 Task: In the Company apple.com, Create email and send with subject: 'A Glimpse into the Future: Meet Our Disruptive Offering', and with mail content 'Hello,_x000D_
Unlock your full potential with our game-changing solution. Embrace the possibilities and embark on a journey of growth and success in your industry._x000D_
Regards', attach the document: Business_plan.docx and insert image: visitingcard.jpg. Below Regards, write Instagram and insert the URL: 'www.instagram.com'. Mark checkbox to create task to follow up : In 1 week.  Enter or choose an email address of recipient's from company's contact and send.. Logged in from softage.4@softage.net
Action: Mouse moved to (72, 69)
Screenshot: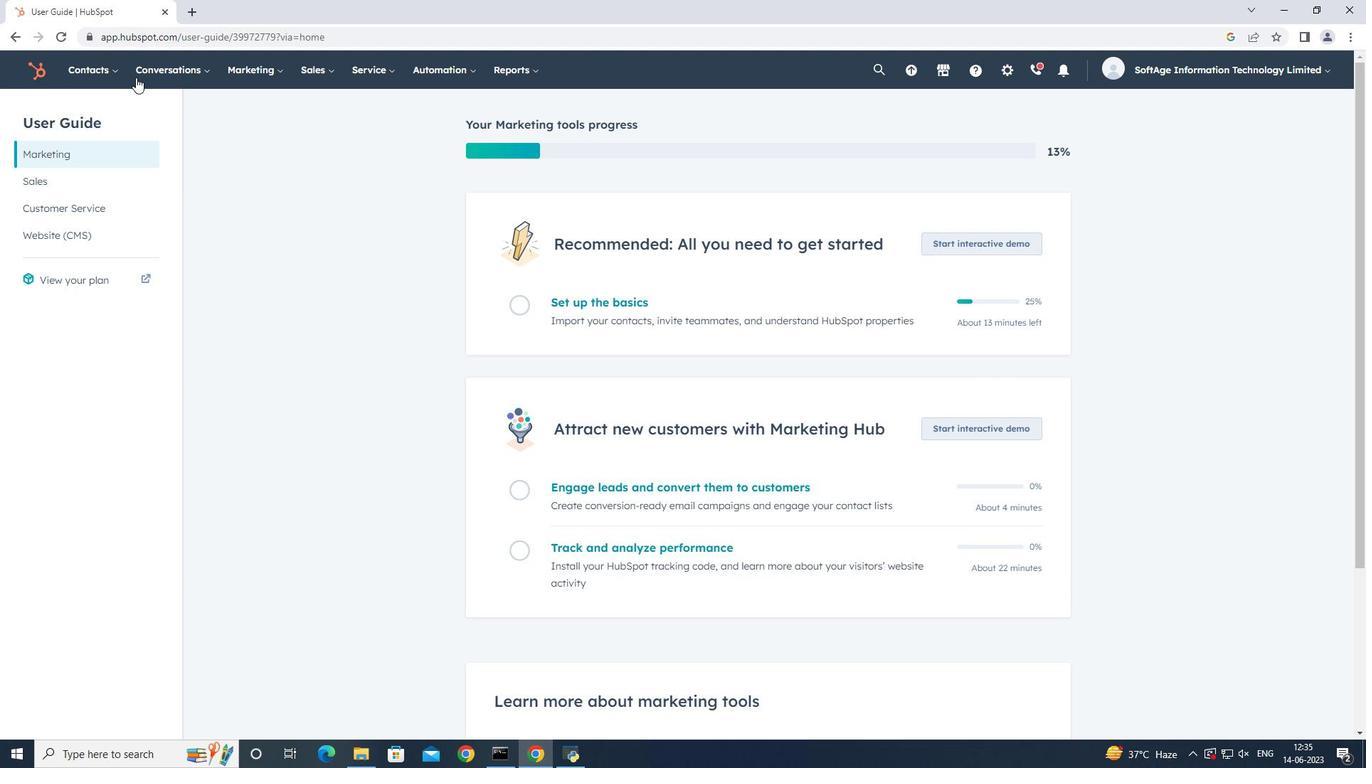 
Action: Mouse pressed left at (72, 69)
Screenshot: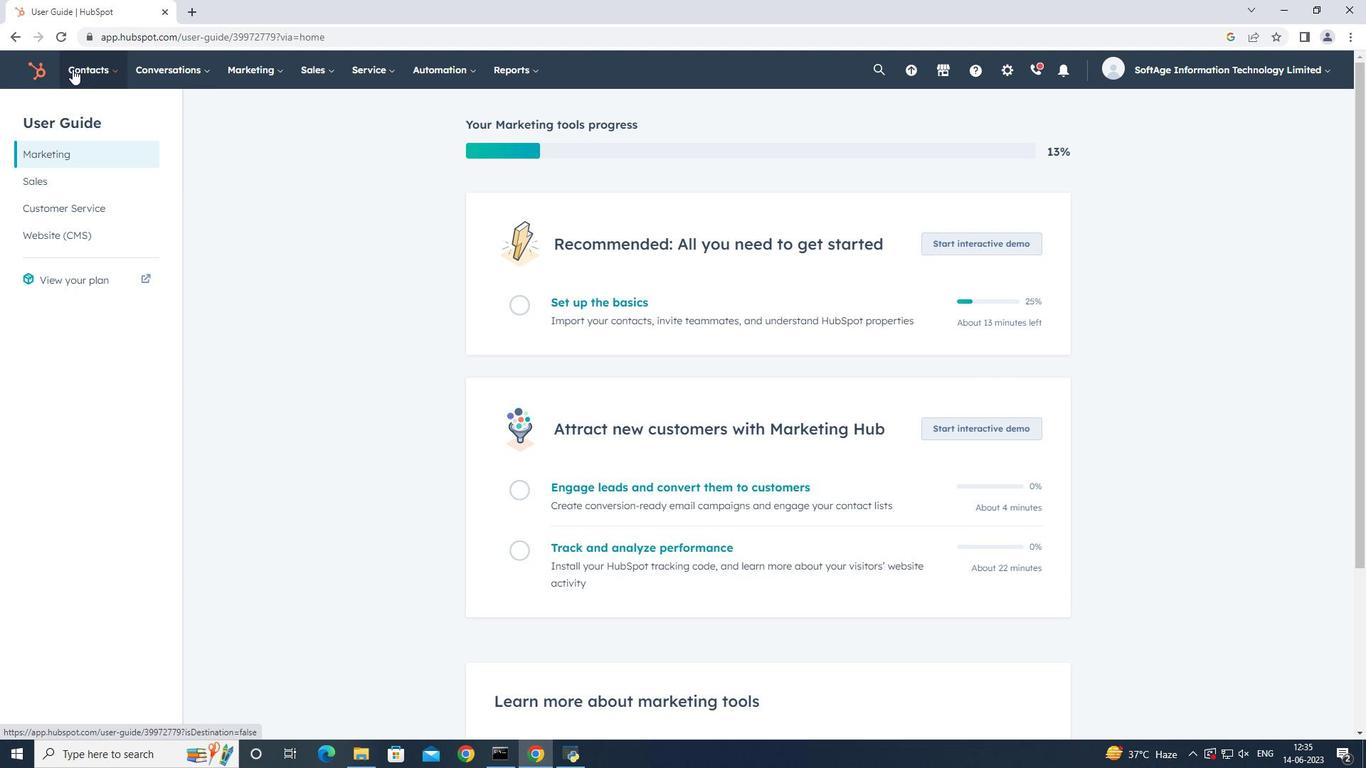 
Action: Mouse moved to (95, 133)
Screenshot: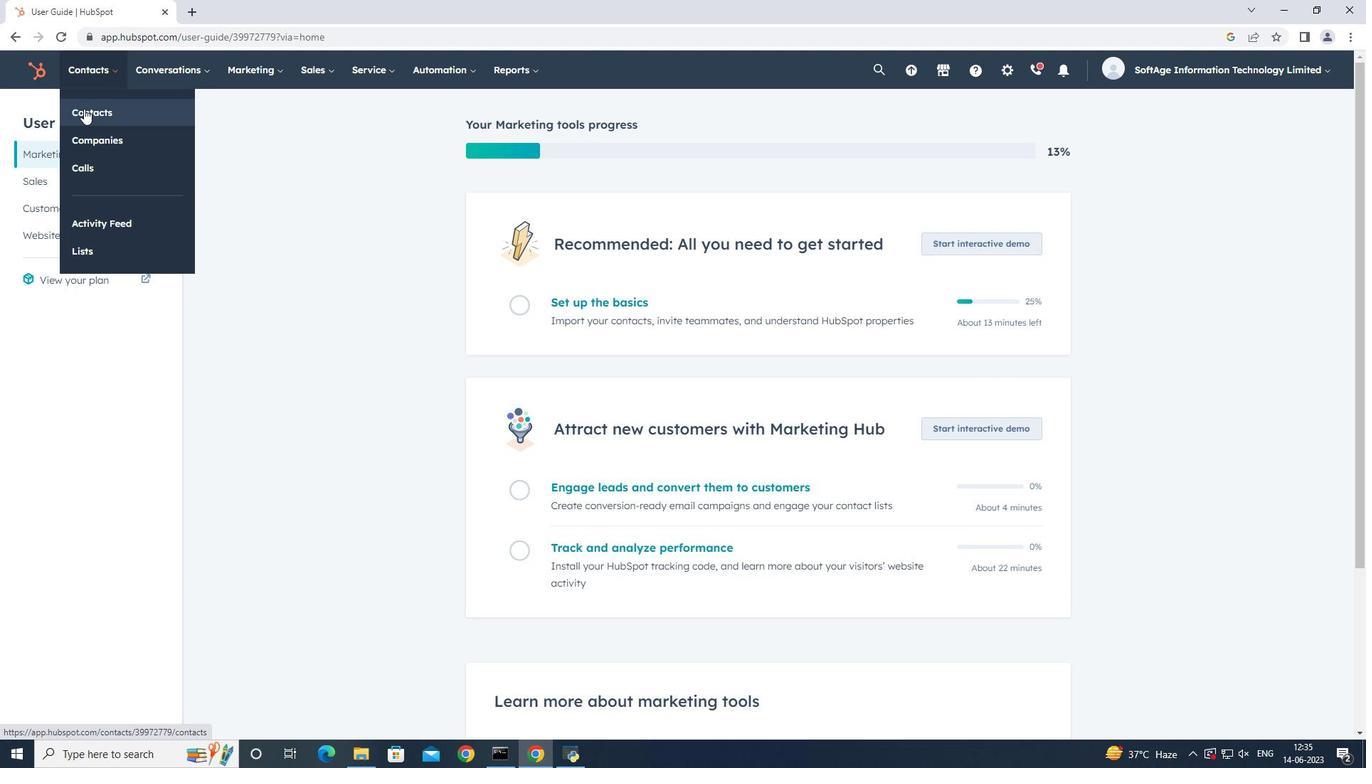 
Action: Mouse pressed left at (95, 133)
Screenshot: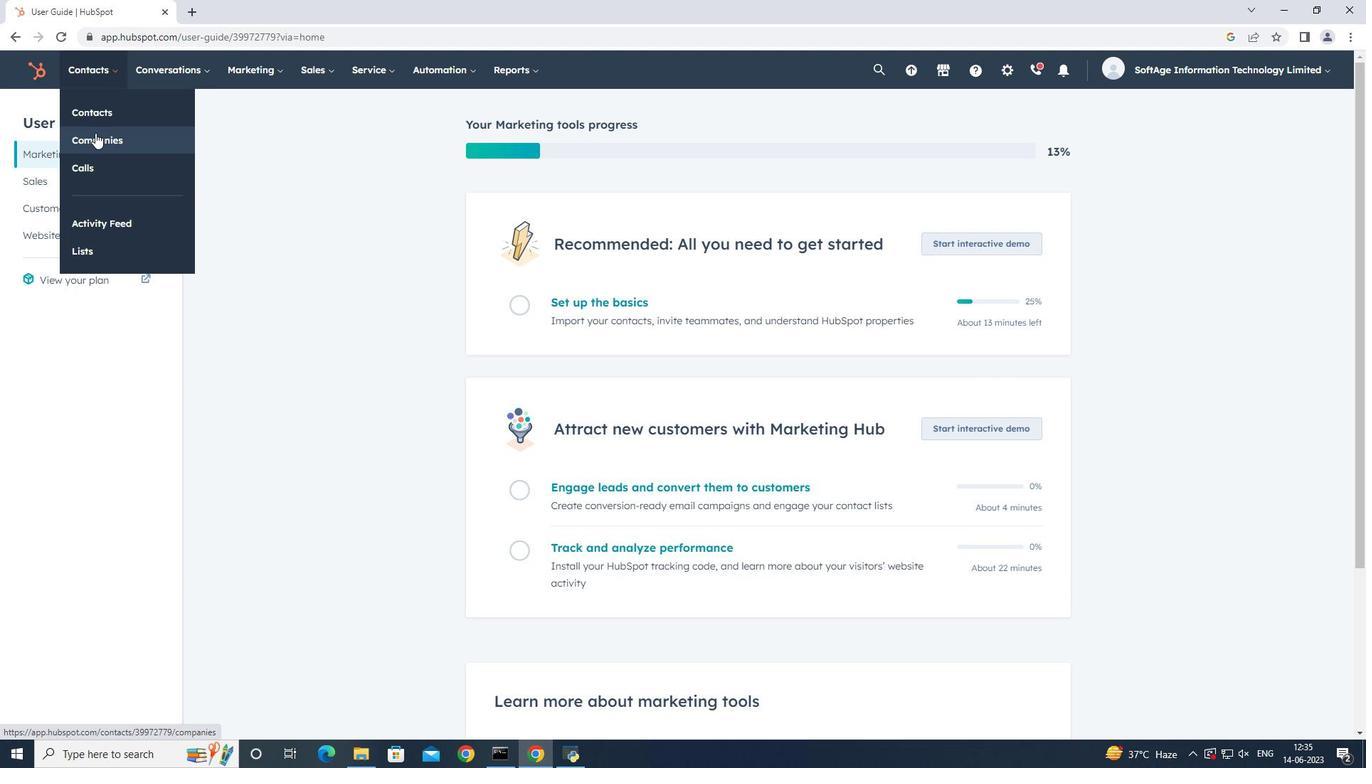 
Action: Mouse moved to (154, 230)
Screenshot: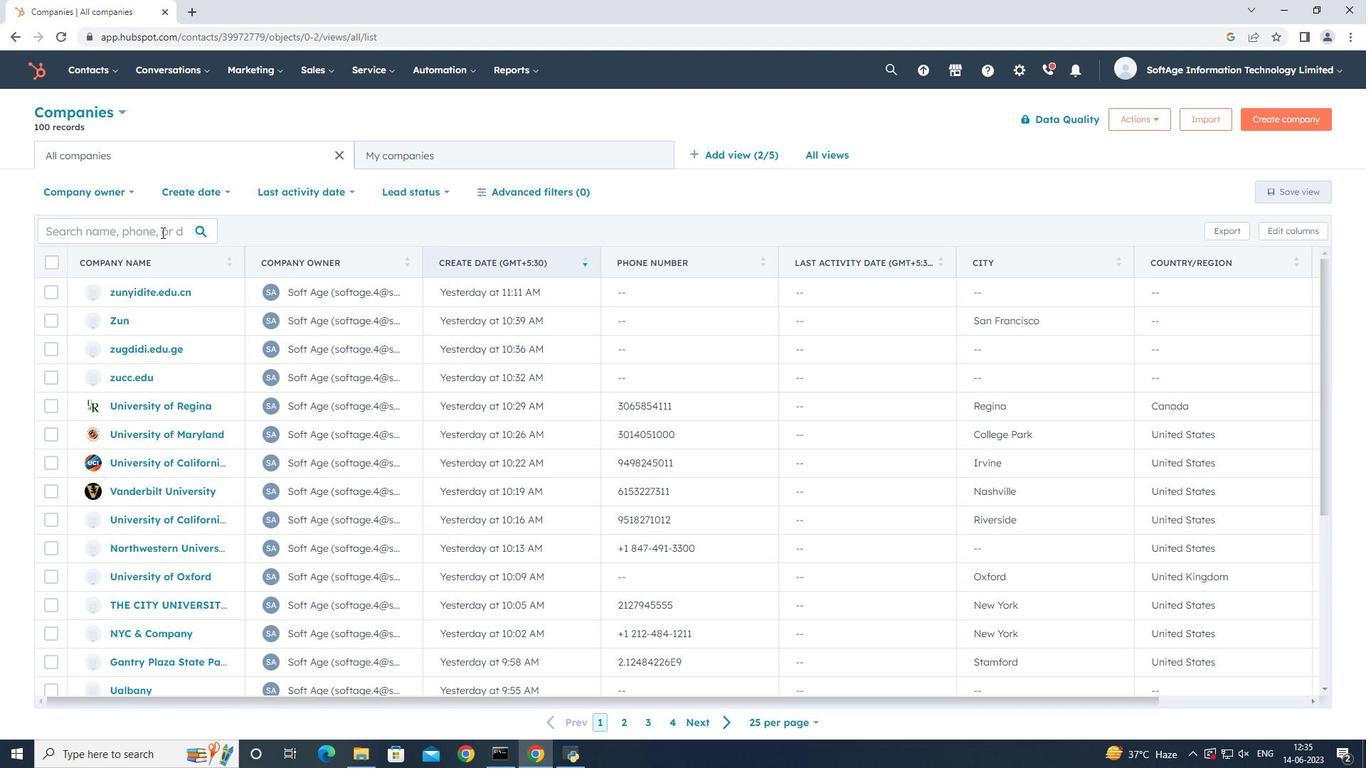 
Action: Mouse pressed left at (154, 230)
Screenshot: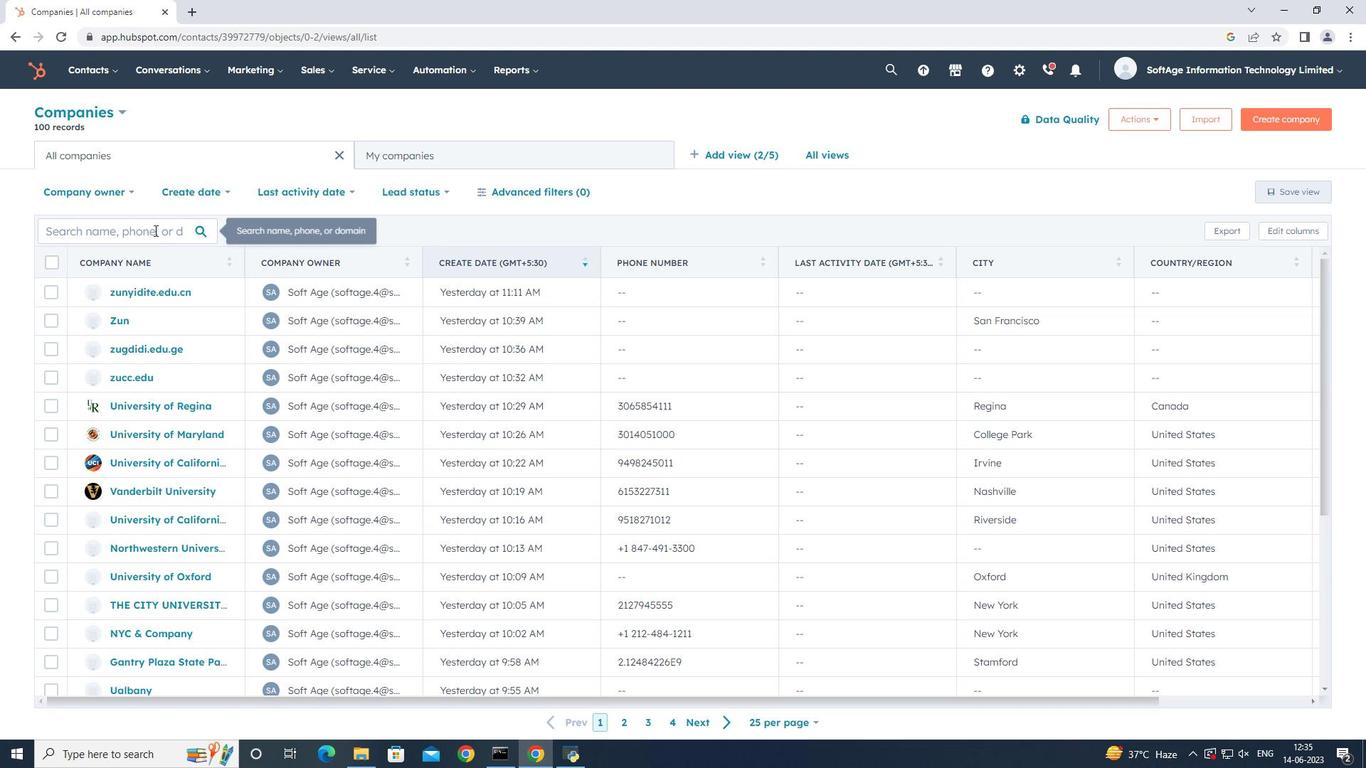 
Action: Key pressed apple
Screenshot: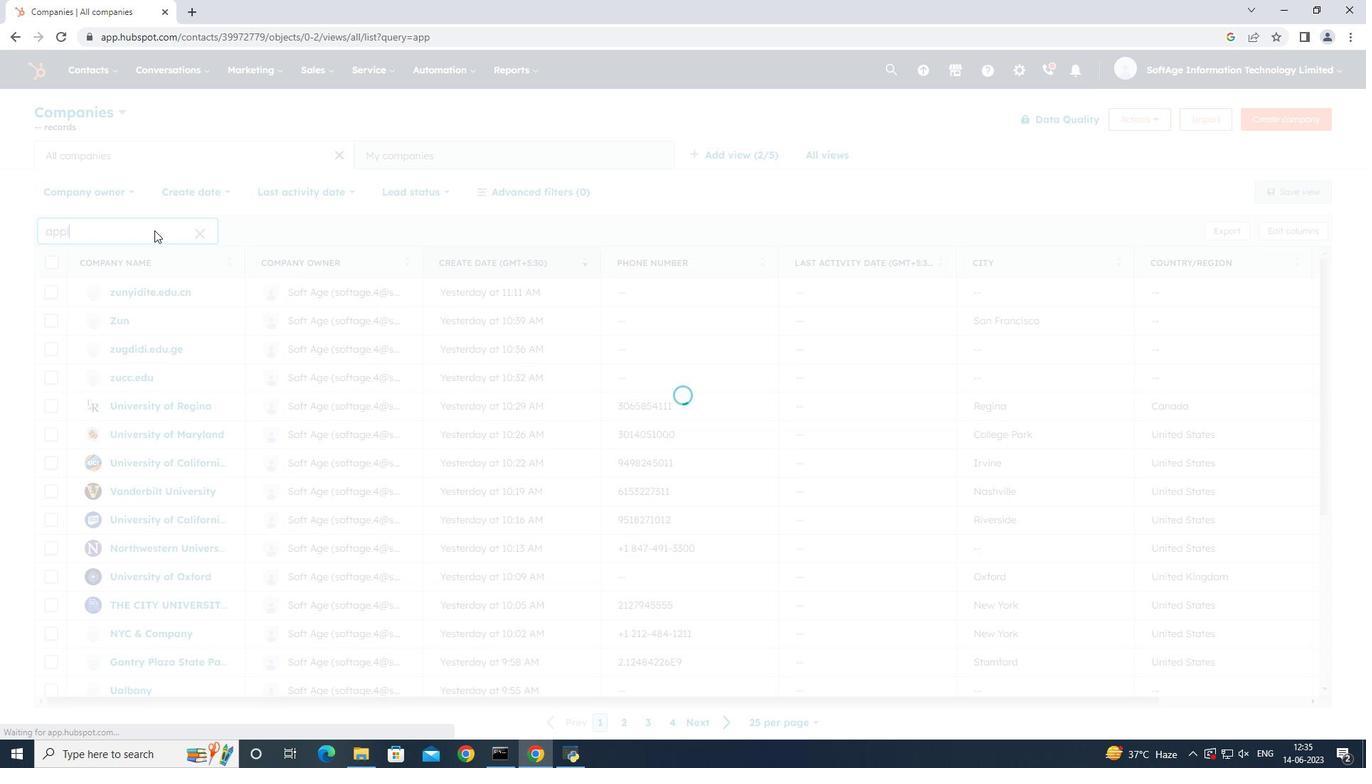 
Action: Mouse moved to (128, 222)
Screenshot: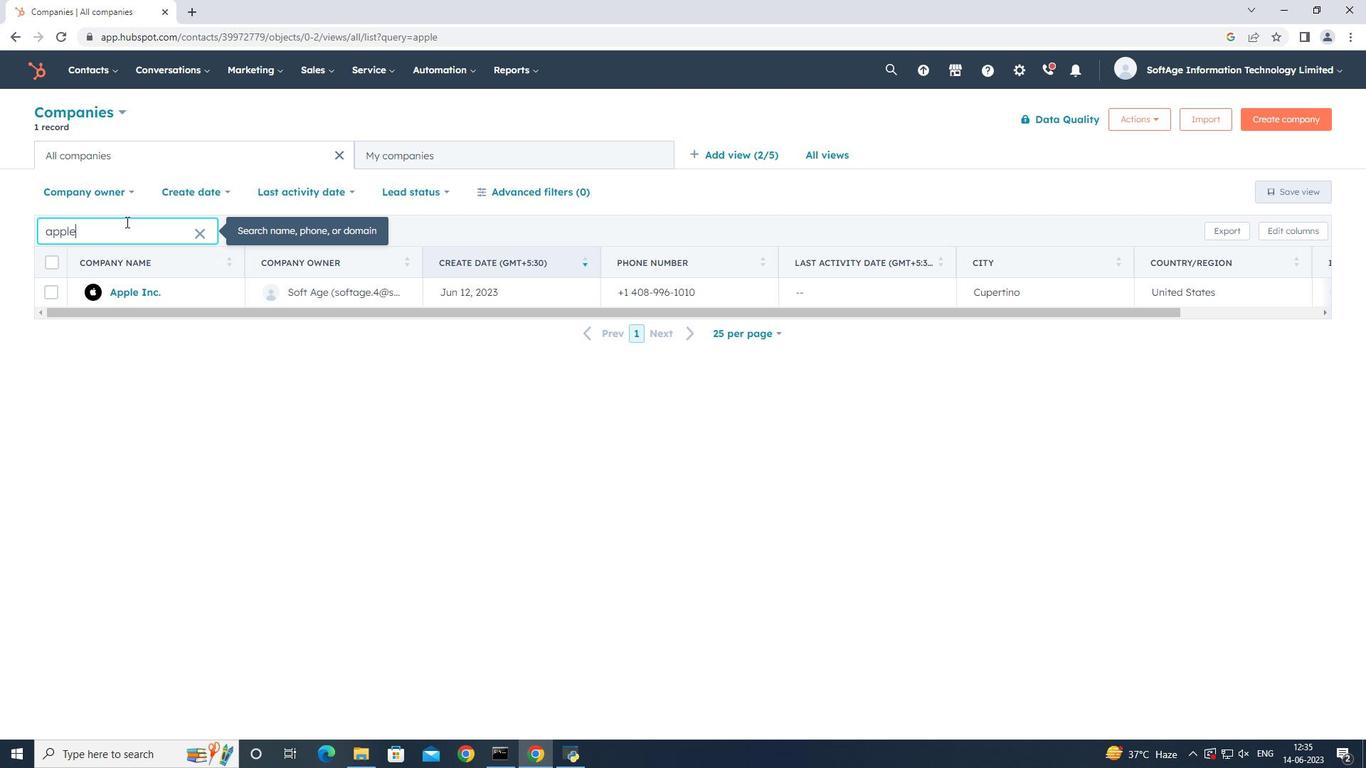 
Action: Key pressed .com
Screenshot: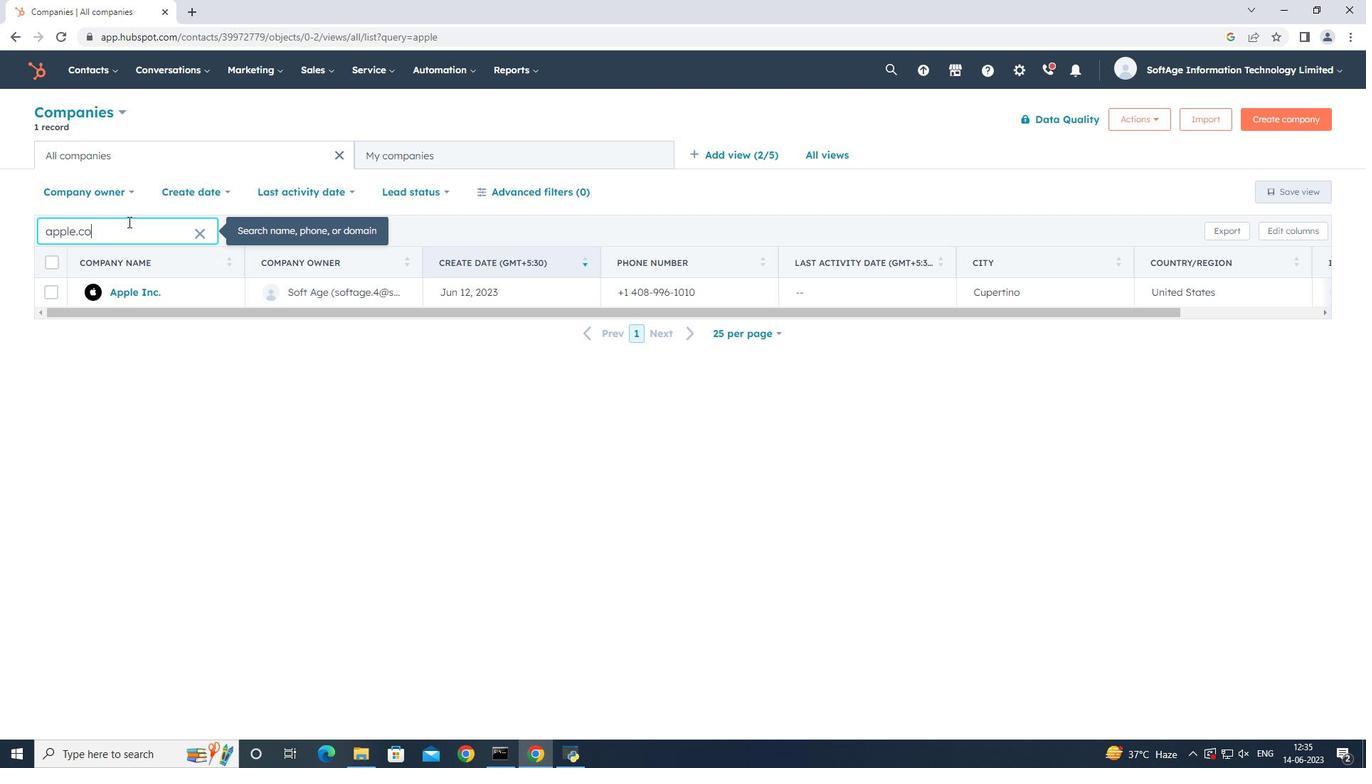 
Action: Mouse moved to (131, 290)
Screenshot: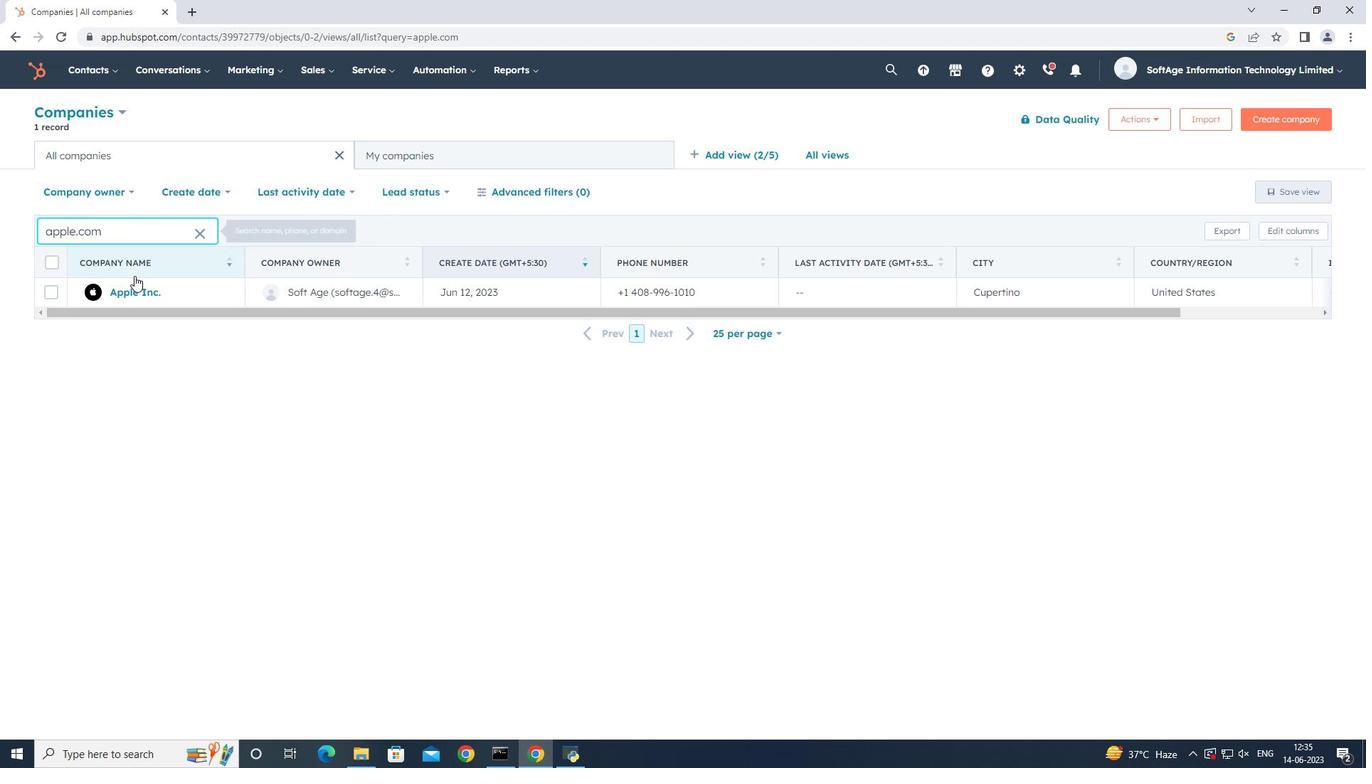 
Action: Mouse pressed left at (131, 290)
Screenshot: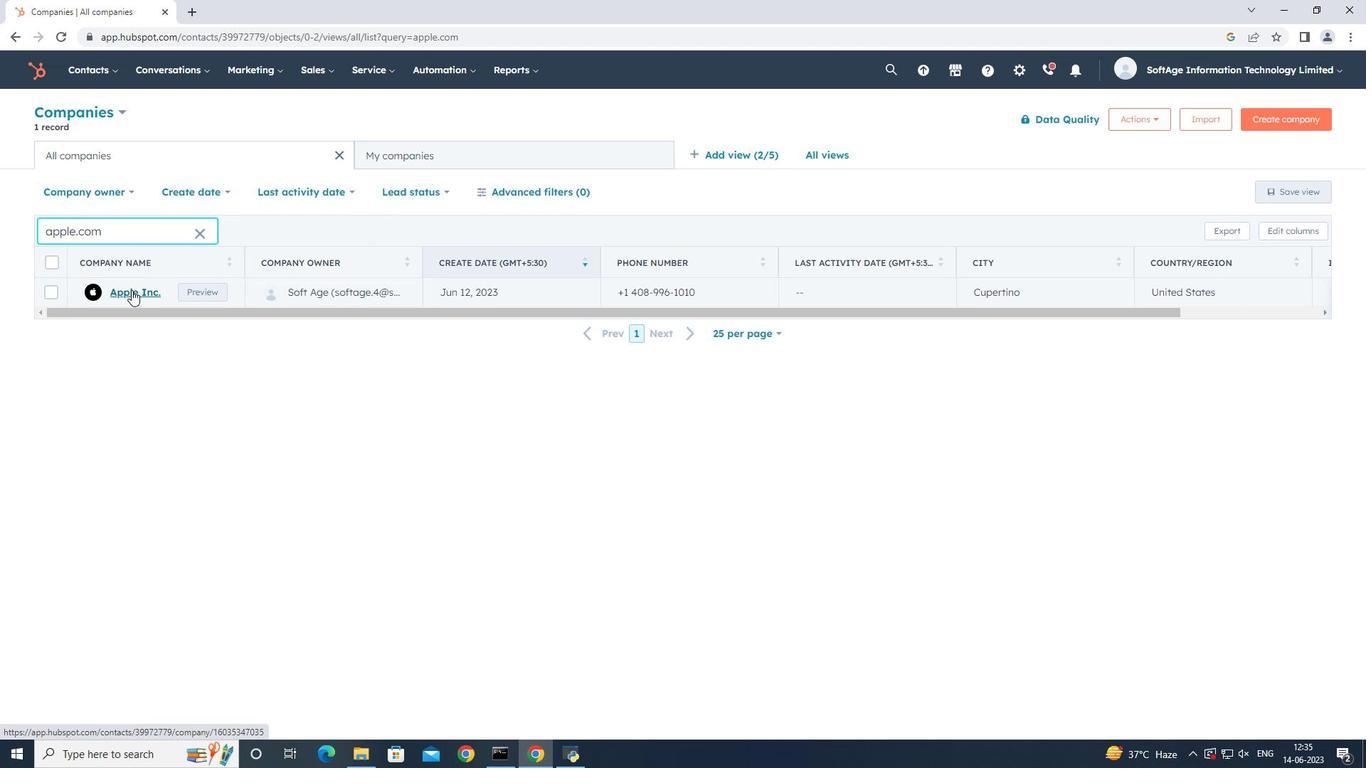 
Action: Mouse moved to (93, 227)
Screenshot: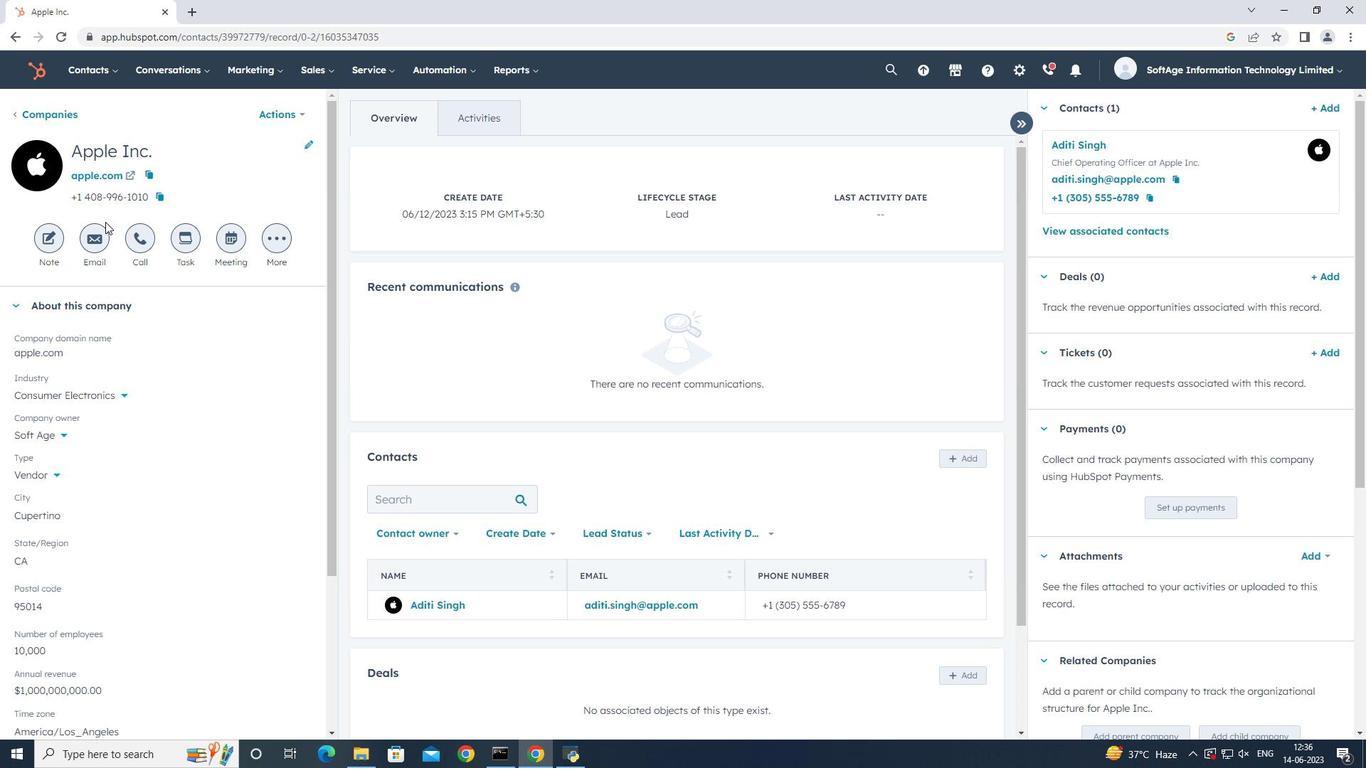 
Action: Mouse pressed left at (93, 227)
Screenshot: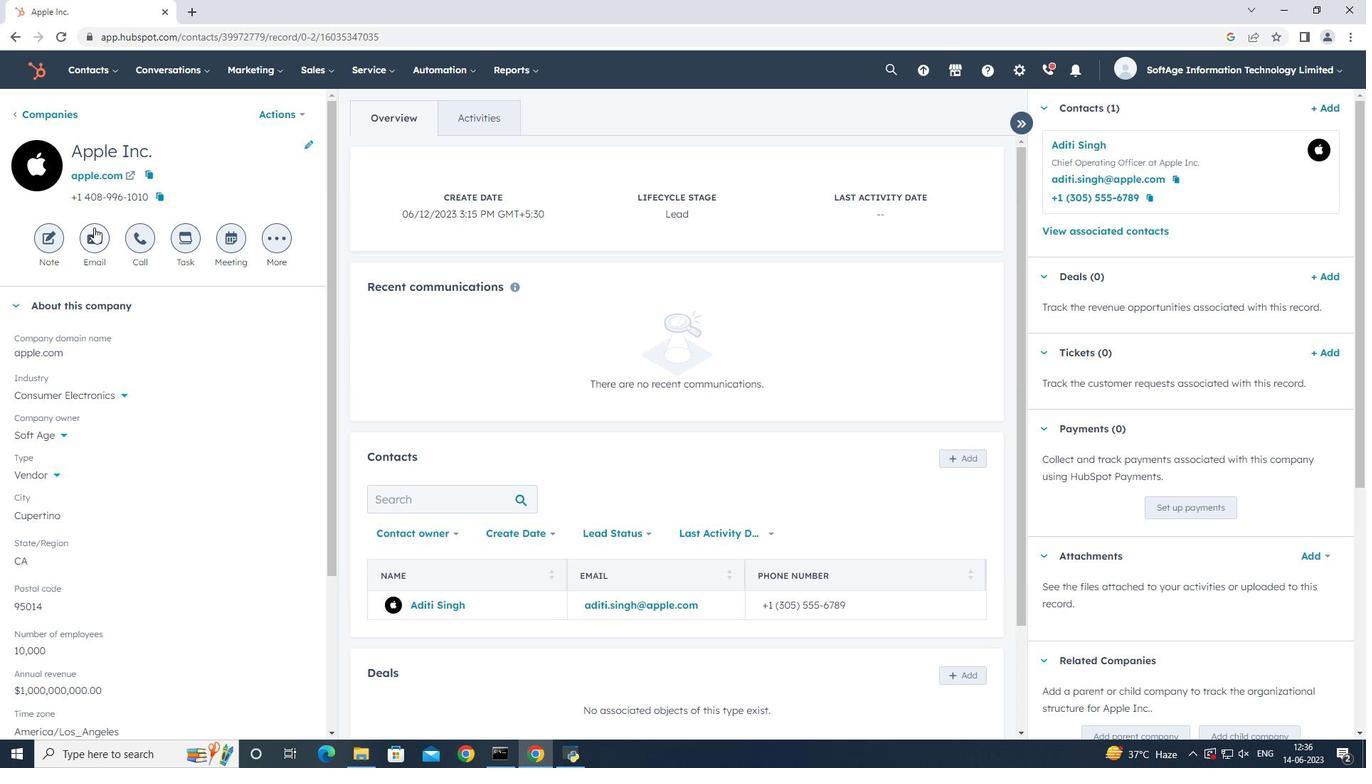 
Action: Mouse moved to (691, 462)
Screenshot: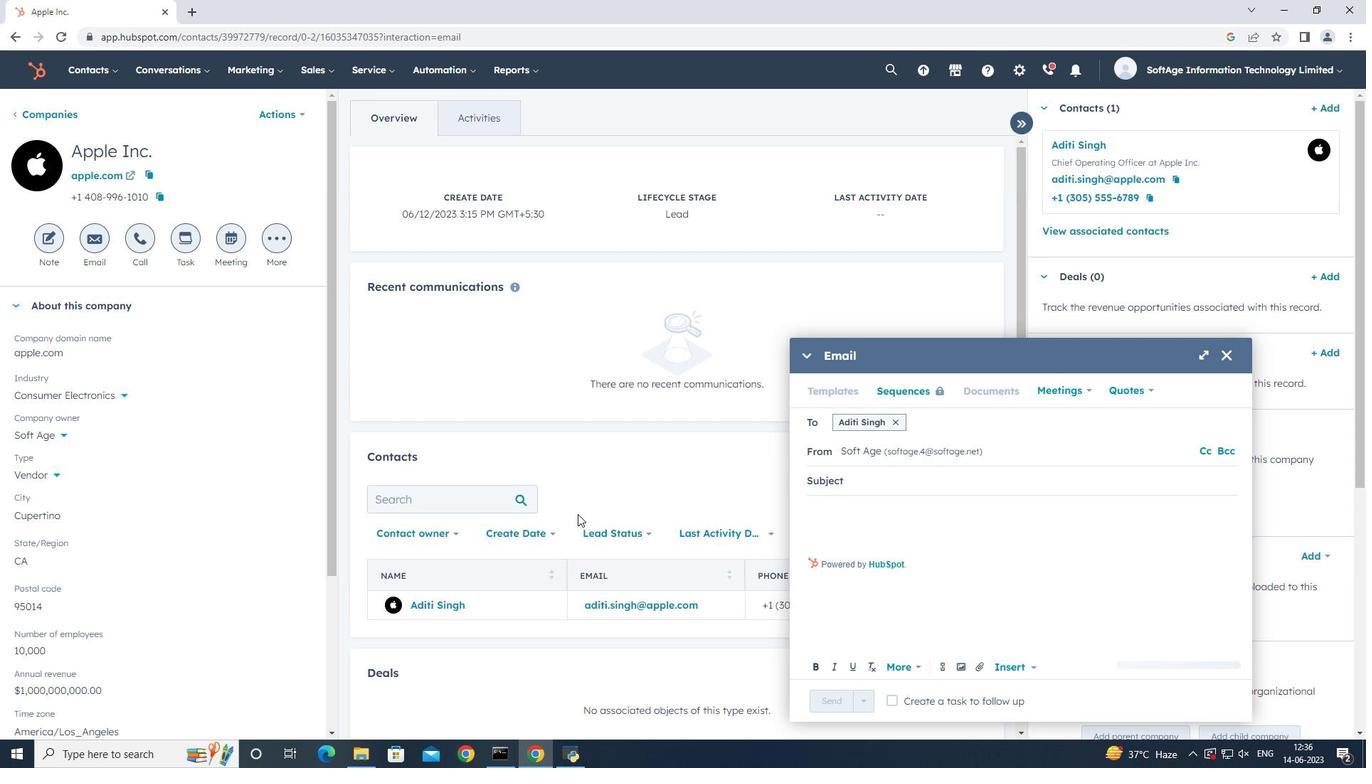 
Action: Key pressed <Key.shift><Key.shift><Key.shift><Key.shift><Key.shift>A<Key.space><Key.shift>Glimpse<Key.space>into<Key.space>the<Key.space><Key.shift>Future<Key.shift_r>:<Key.space><Key.shift_r>Meet<Key.space><Key.shift_r>Our<Key.space><Key.shift>Disruptive<Key.space><Key.shift_r>Offw<Key.backspace>ering,<Key.tab><Key.shift>Hello,<Key.enter><Key.shift>Un<Key.backspace><Key.backspace><Key.enter><Key.shift>Unlock<Key.space>your<Key.space>full<Key.space>potential<Key.space>with<Key.space>our<Key.space>game-changing<Key.space>solution.<Key.space><Key.shift>Embrace<Key.space>the<Key.space>possibilities<Key.space>and<Key.space>embark<Key.space>on<Key.space>a<Key.space>journey<Key.space>of<Key.space><Key.space><Key.backspace>growth<Key.space>and<Key.space>success<Key.space>in<Key.space>your<Key.space>industry.<Key.enter><Key.enter><Key.shift>Regards,<Key.enter>
Screenshot: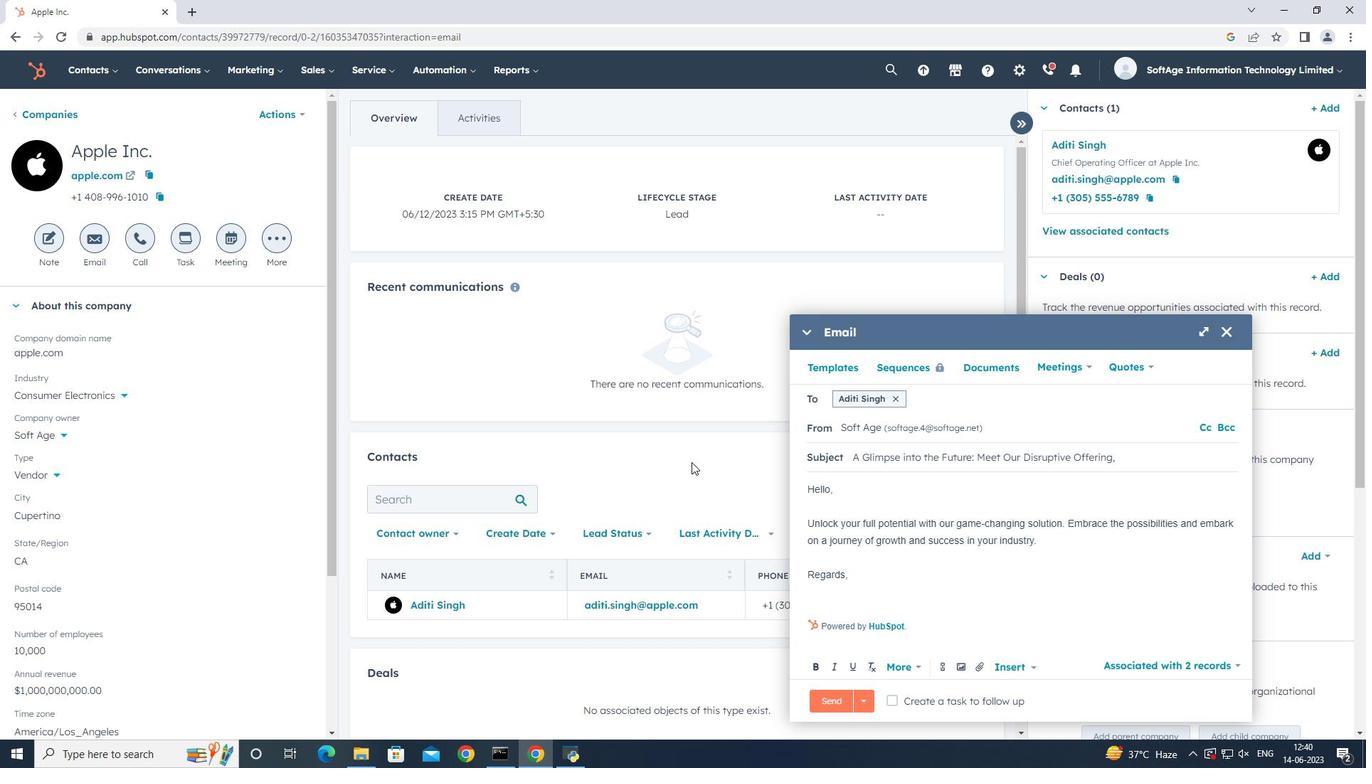 
Action: Mouse moved to (980, 668)
Screenshot: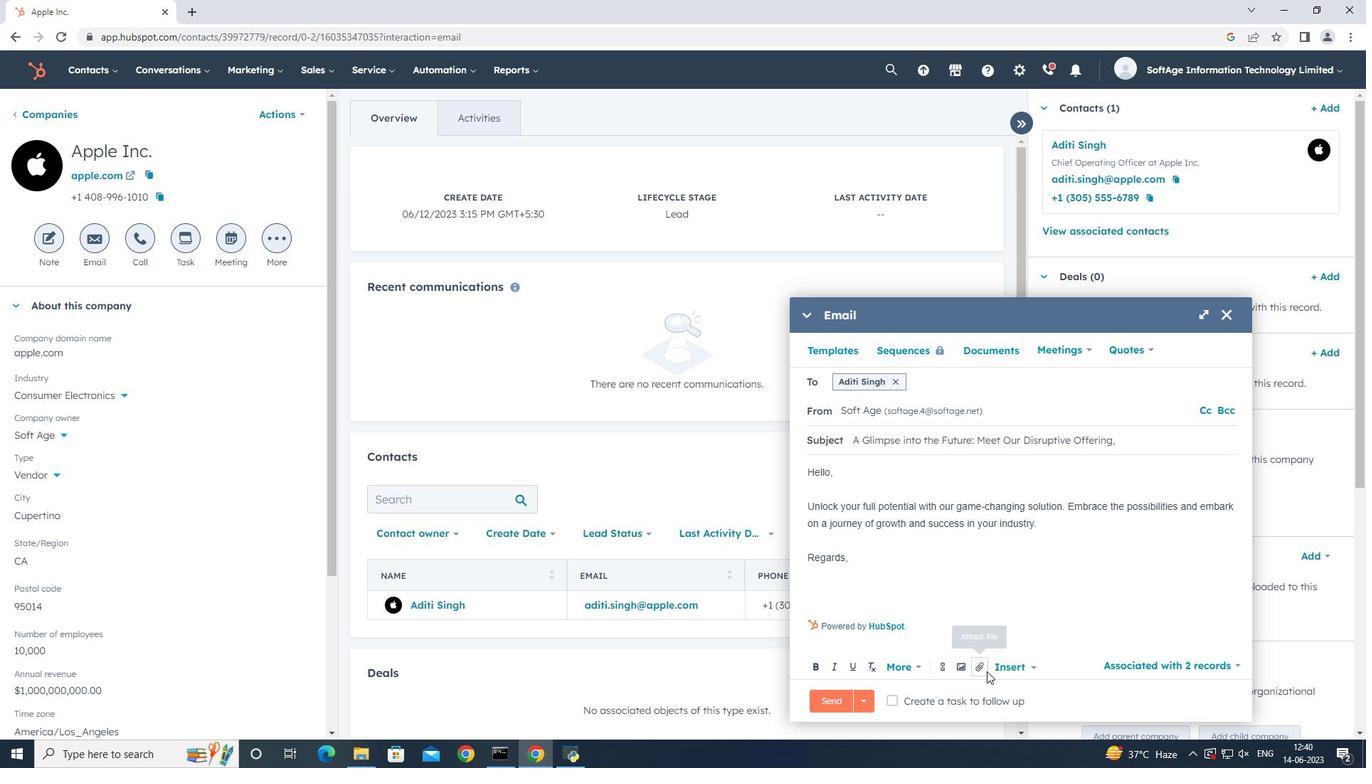 
Action: Mouse pressed left at (980, 668)
Screenshot: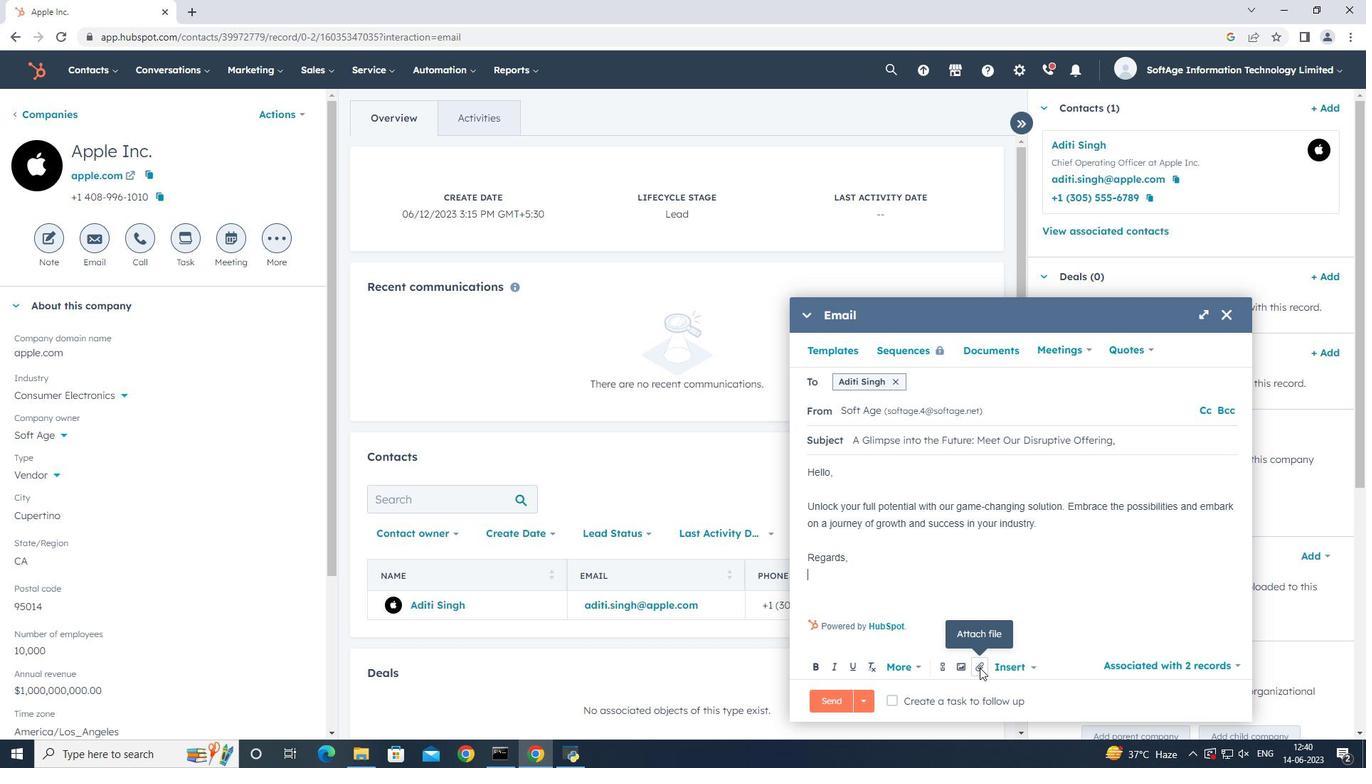 
Action: Mouse moved to (991, 634)
Screenshot: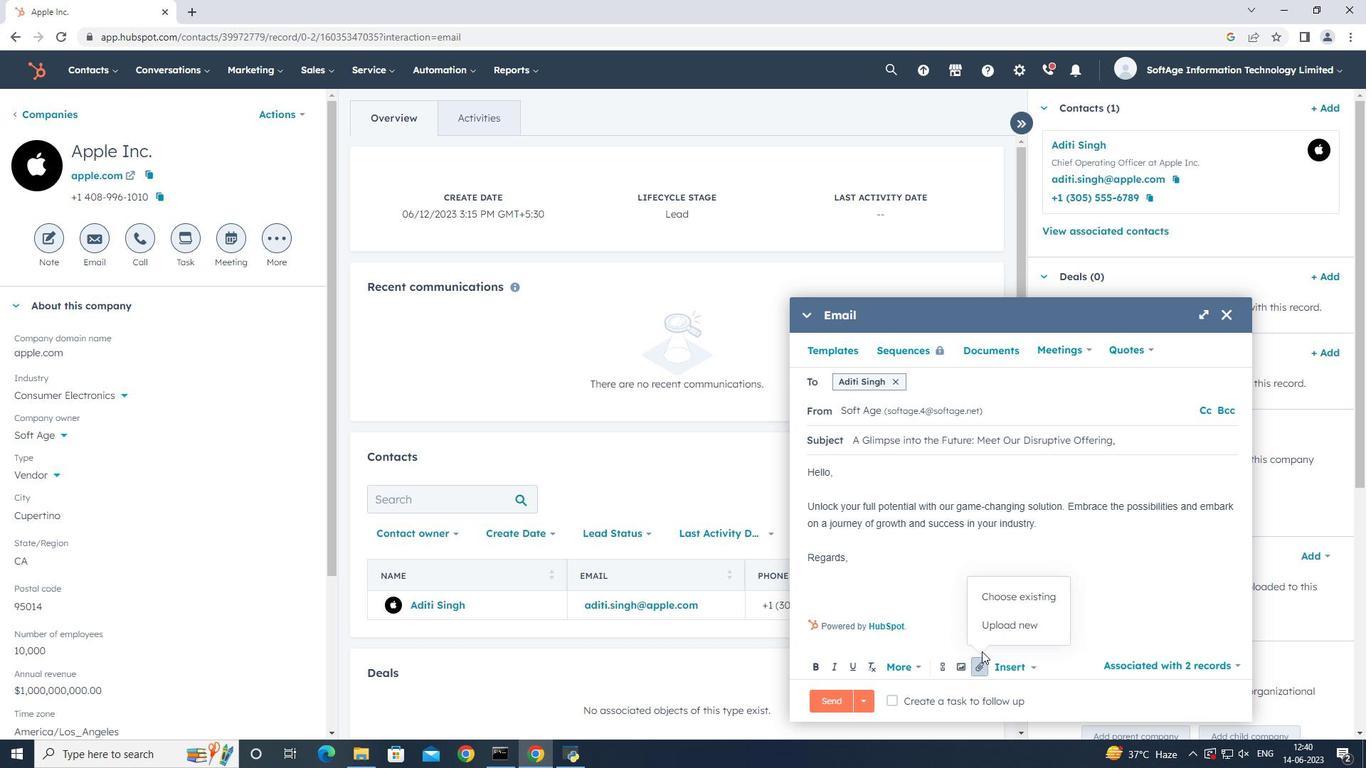 
Action: Mouse pressed left at (991, 634)
Screenshot: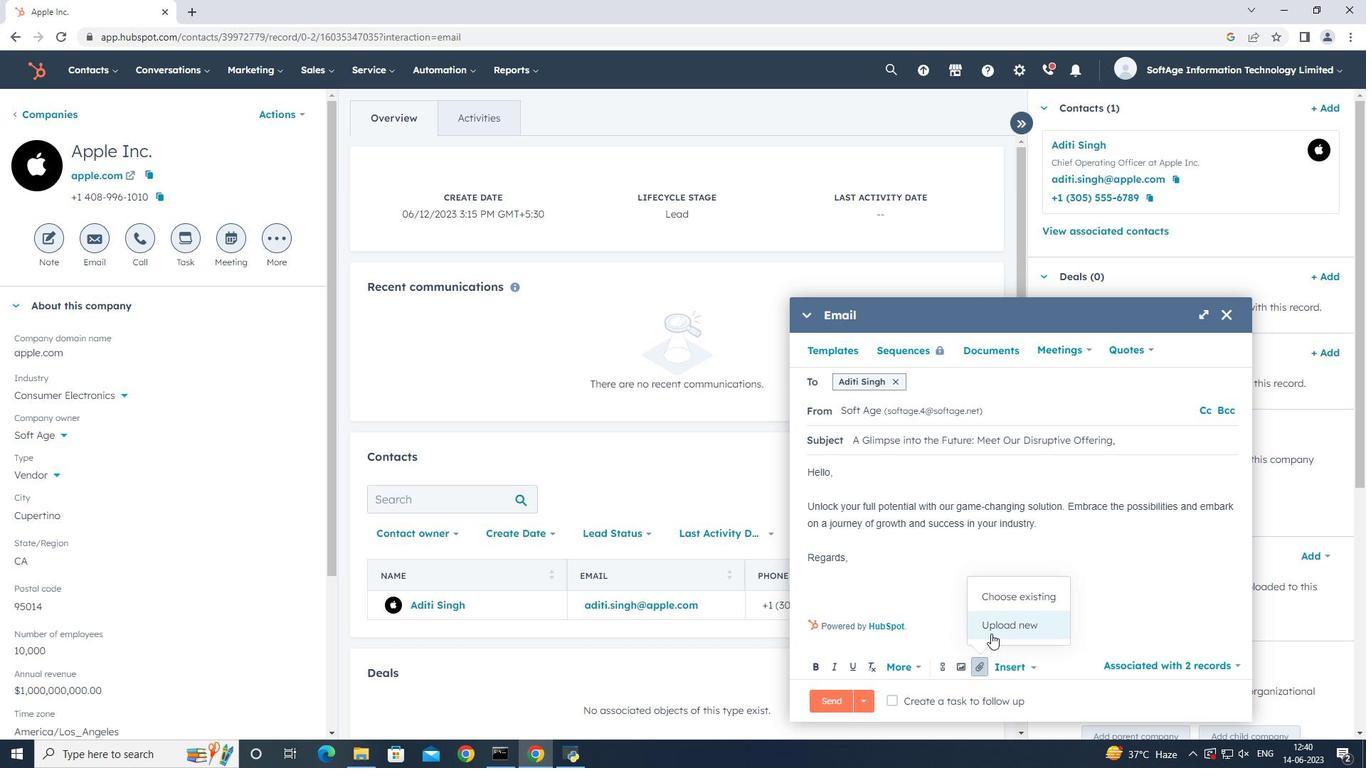 
Action: Mouse moved to (249, 128)
Screenshot: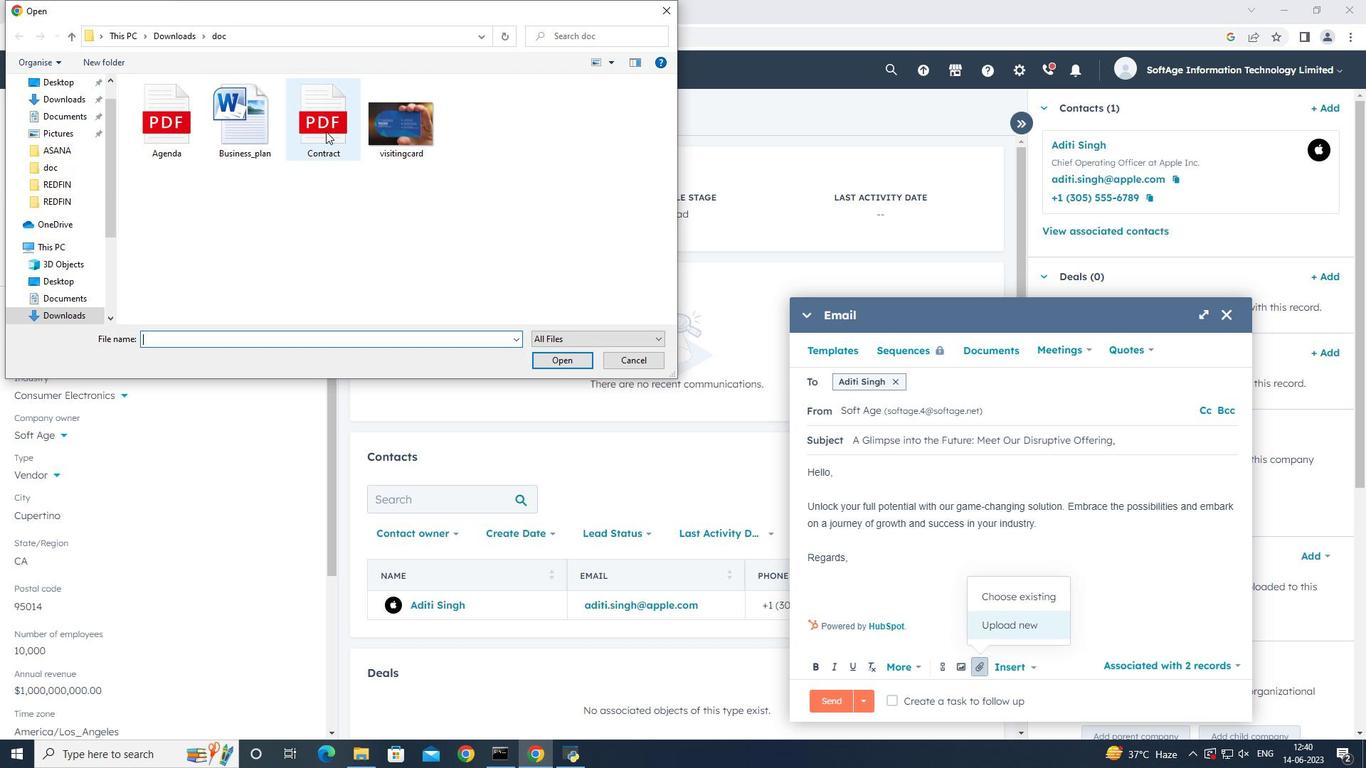 
Action: Mouse pressed left at (249, 128)
Screenshot: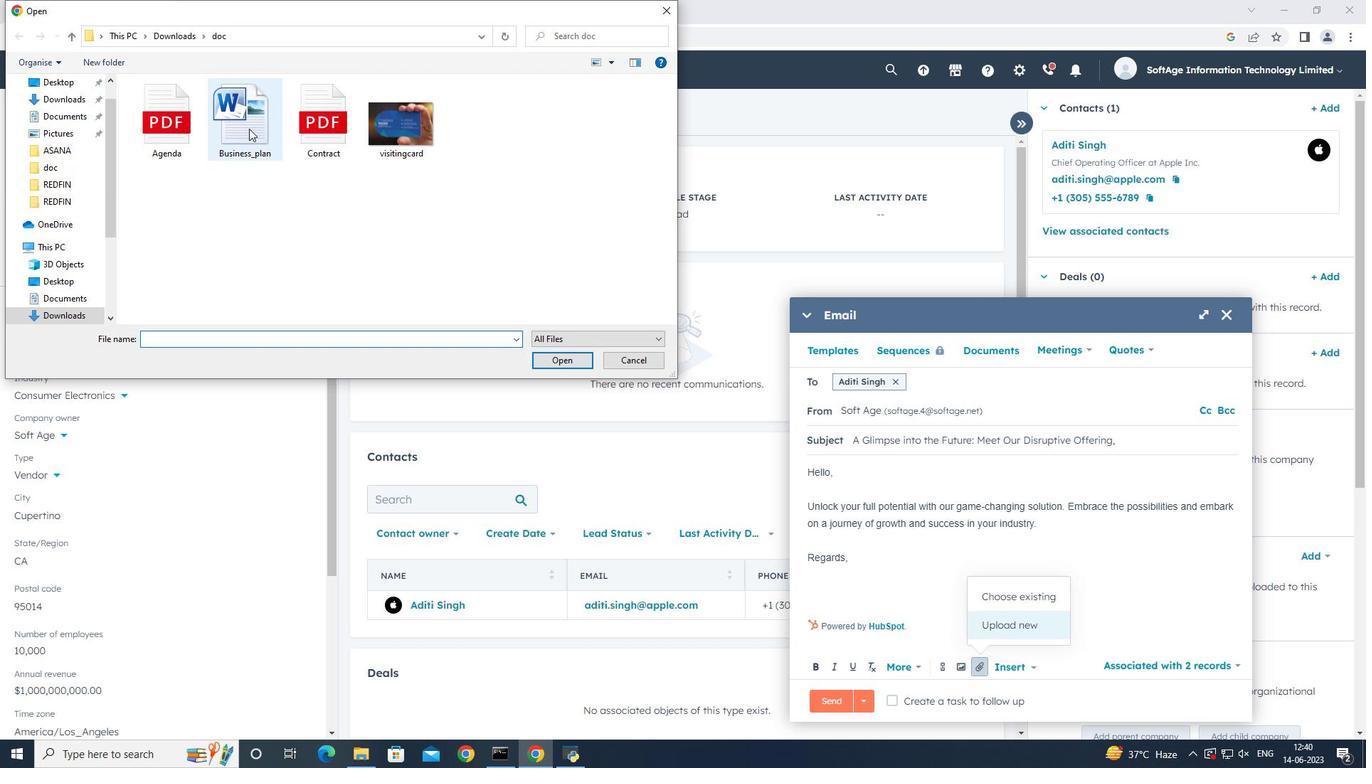 
Action: Mouse pressed left at (249, 128)
Screenshot: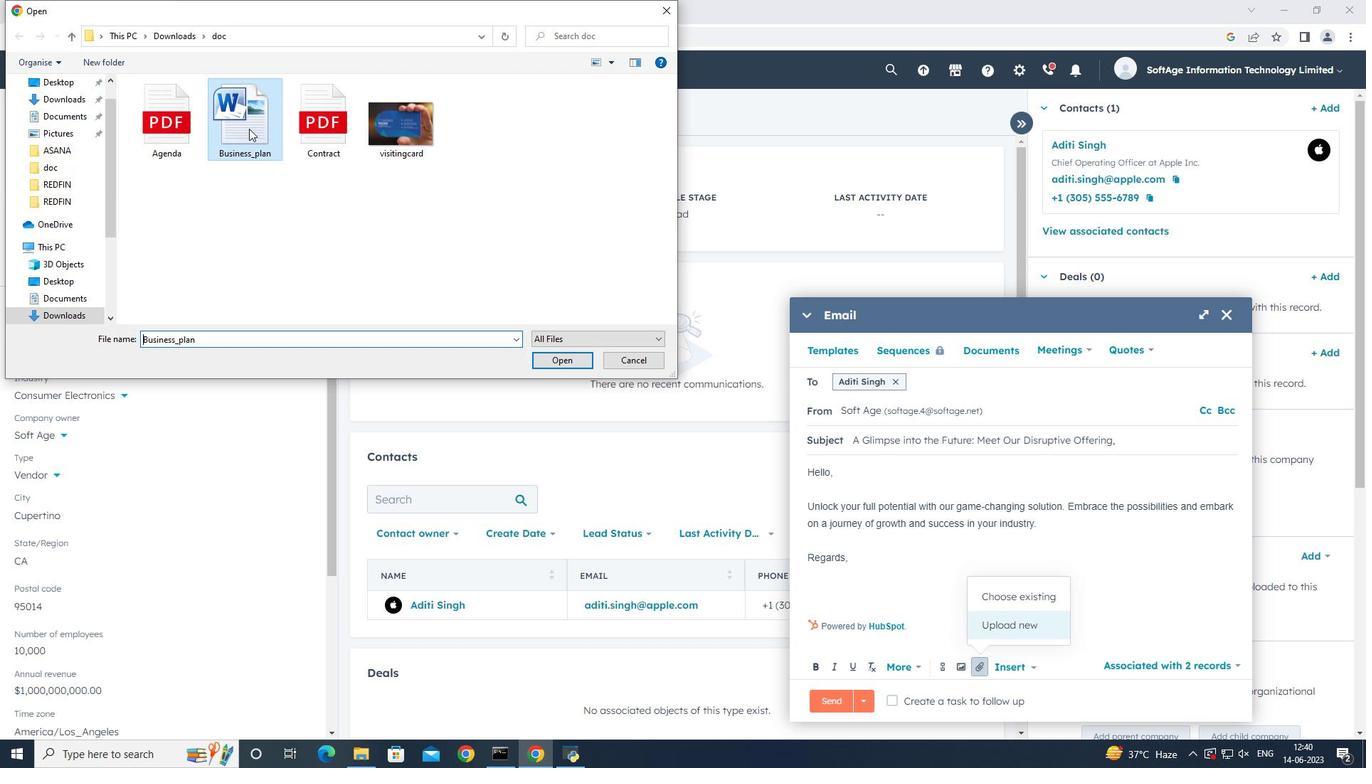
Action: Mouse moved to (964, 633)
Screenshot: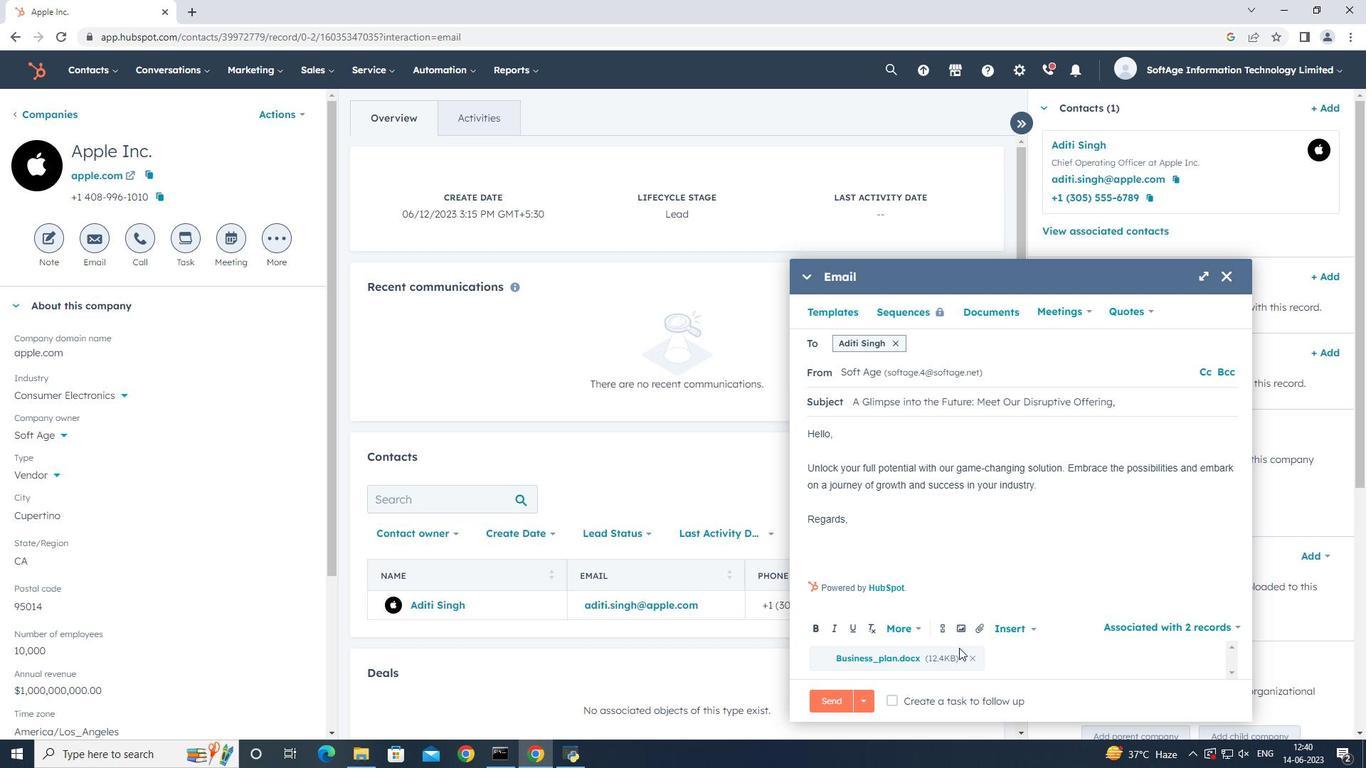 
Action: Mouse pressed left at (964, 633)
Screenshot: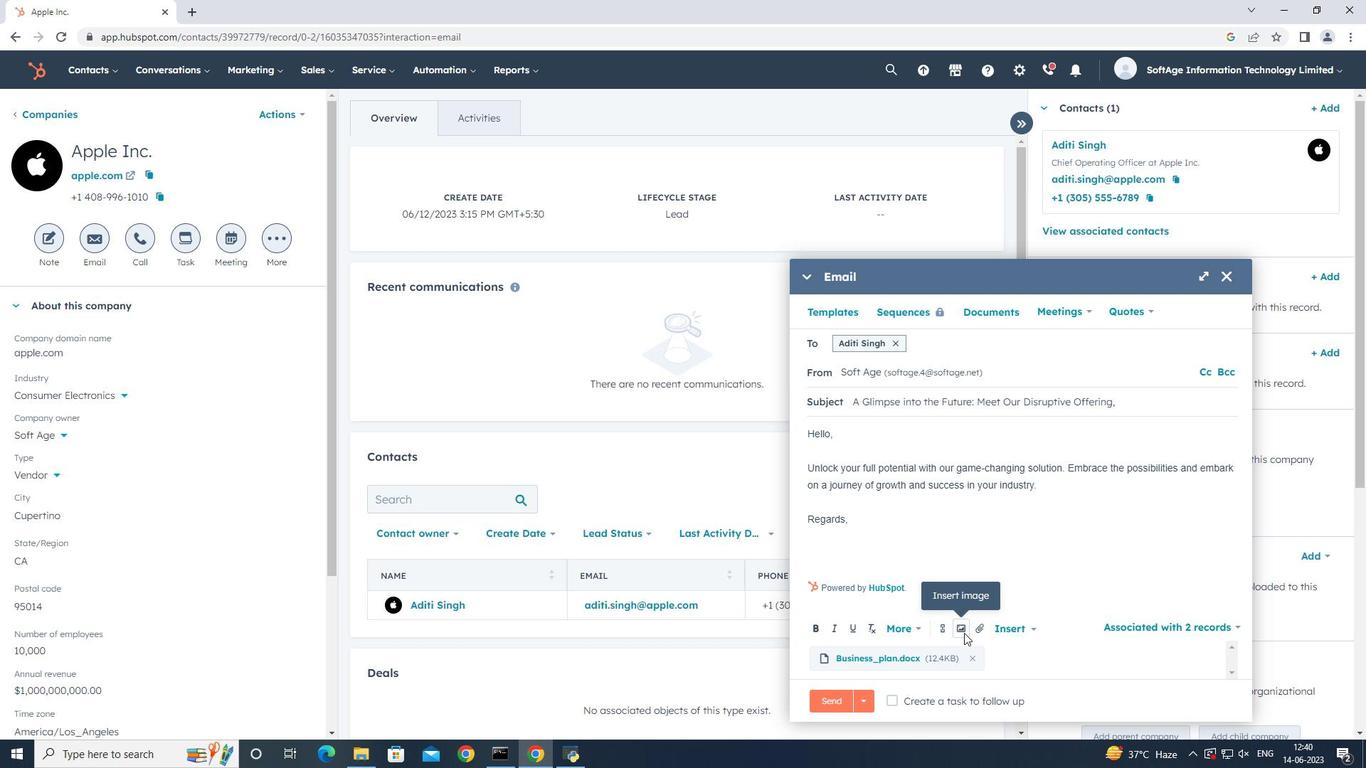 
Action: Mouse moved to (970, 585)
Screenshot: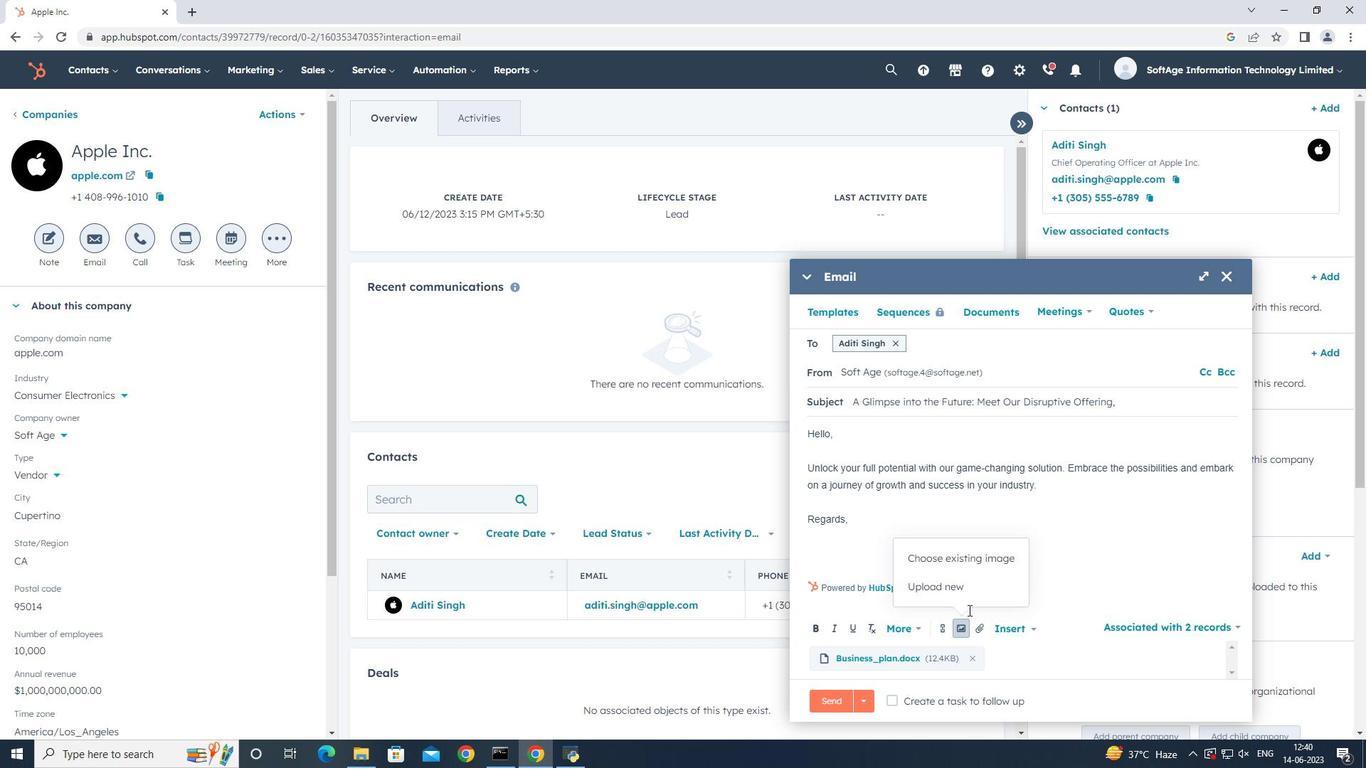 
Action: Mouse pressed left at (970, 585)
Screenshot: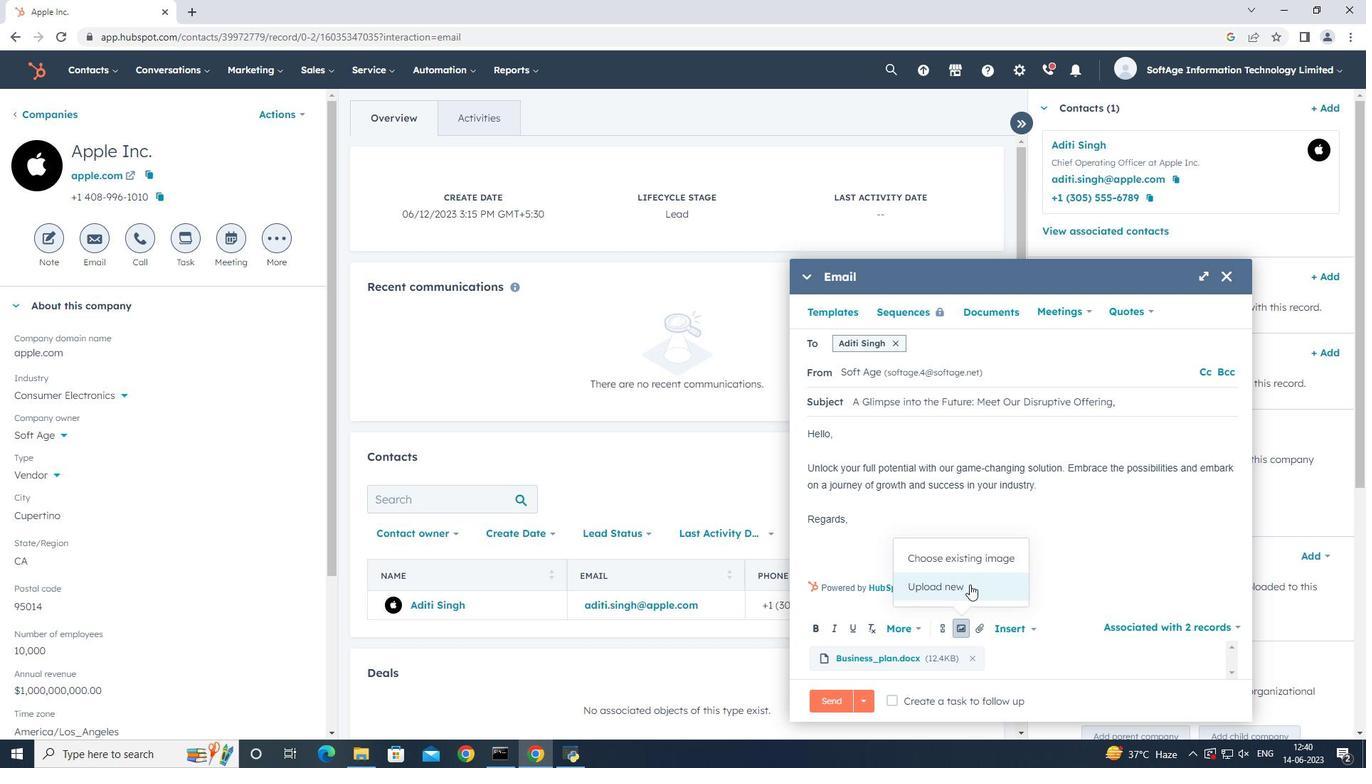 
Action: Mouse moved to (158, 125)
Screenshot: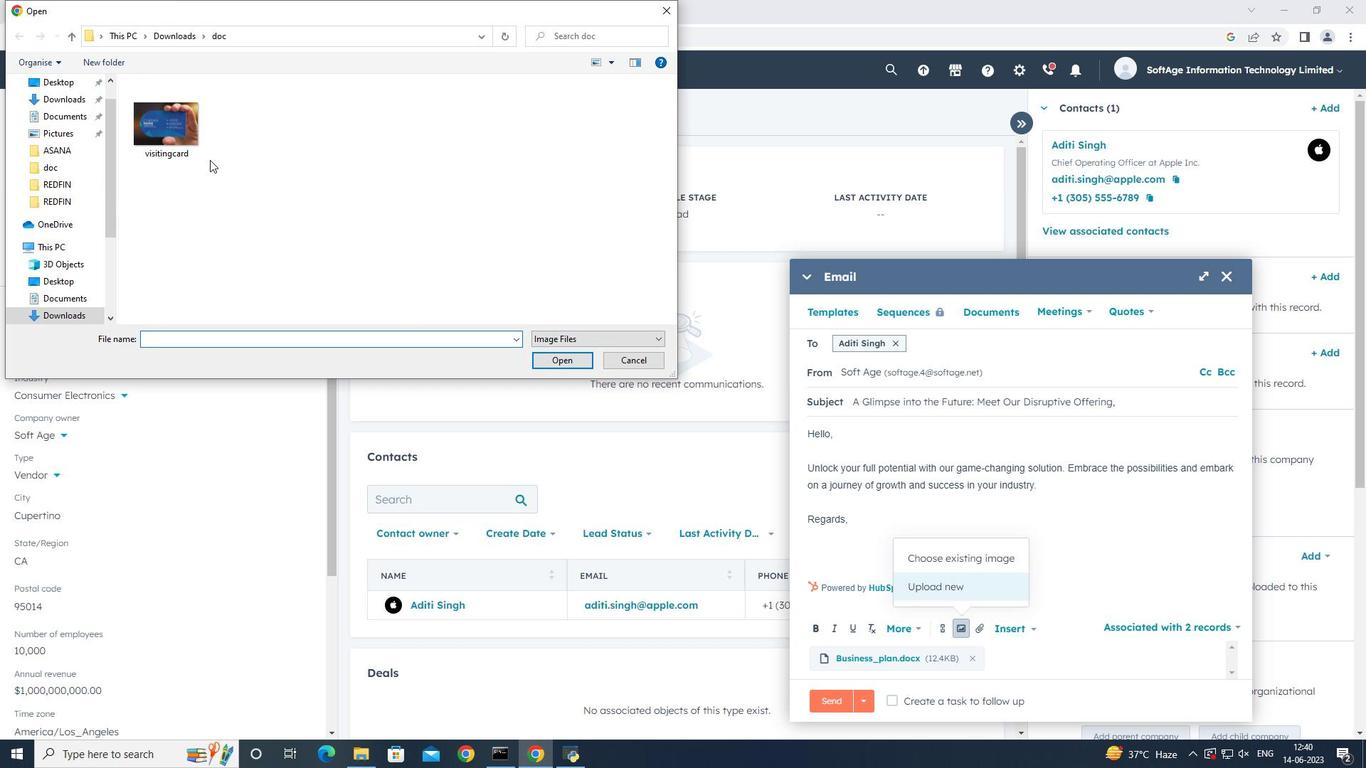 
Action: Mouse pressed left at (158, 125)
Screenshot: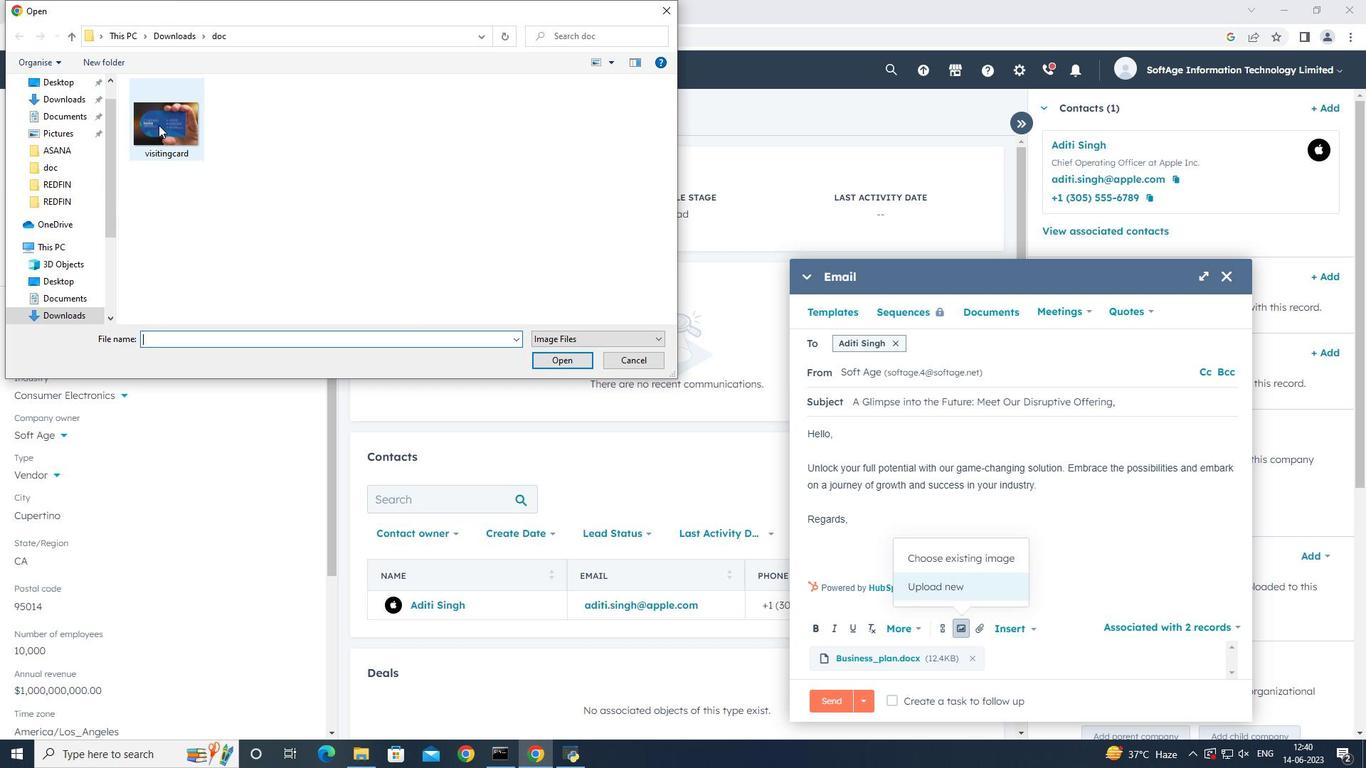 
Action: Mouse pressed left at (158, 125)
Screenshot: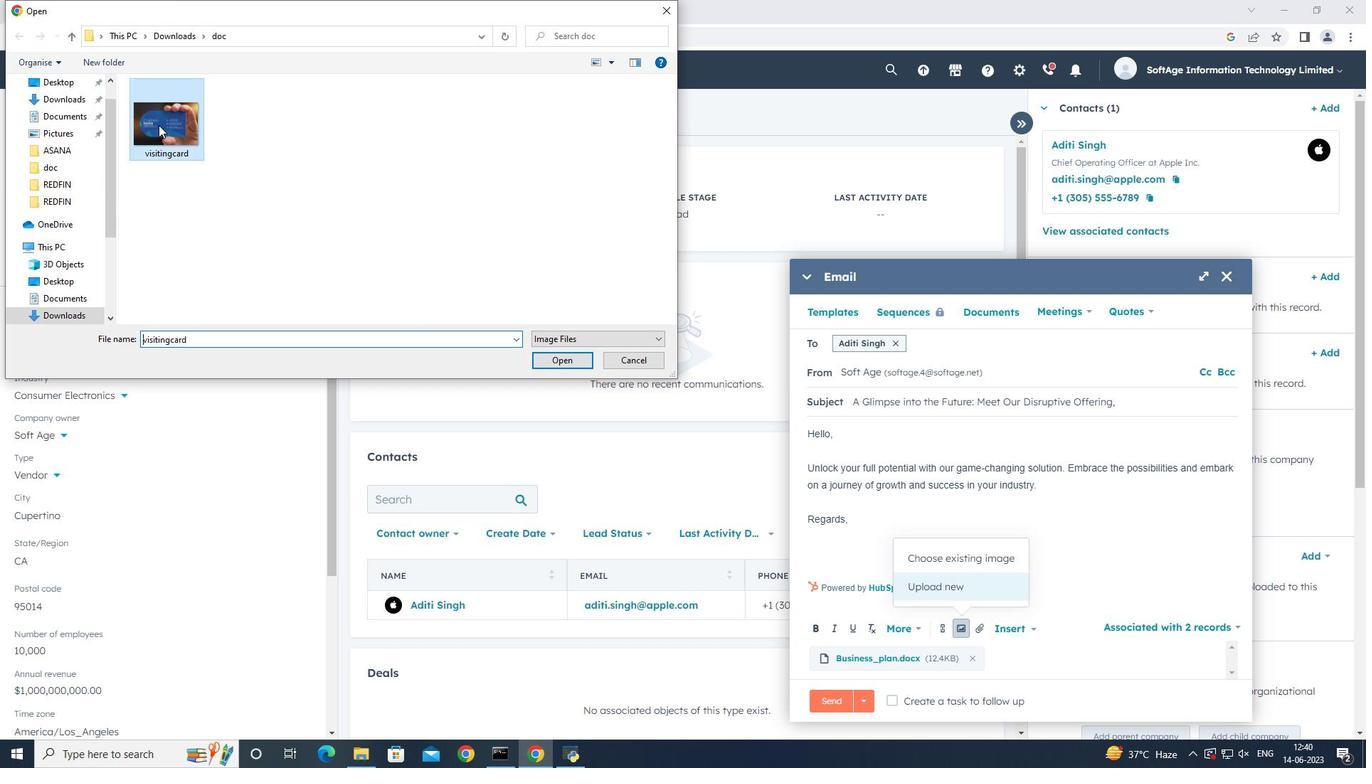 
Action: Mouse moved to (908, 387)
Screenshot: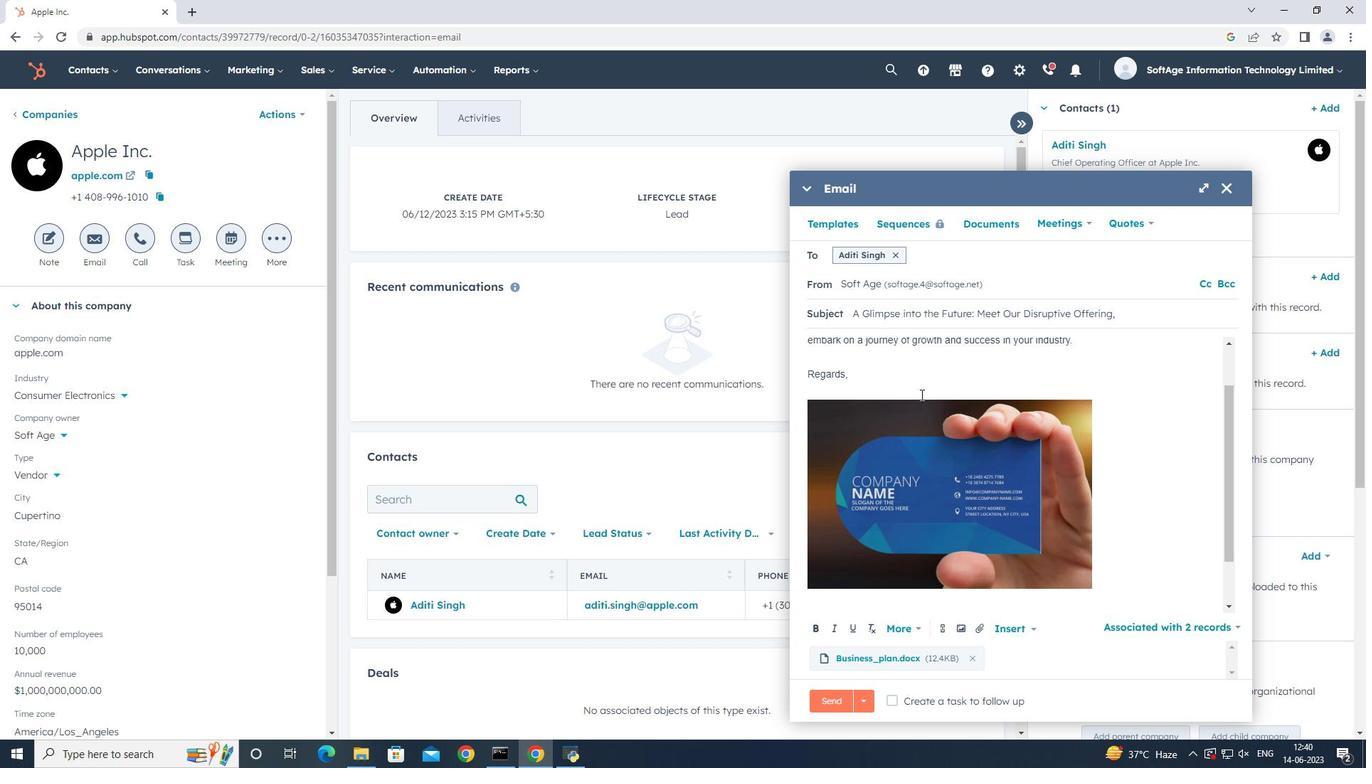 
Action: Mouse pressed left at (908, 387)
Screenshot: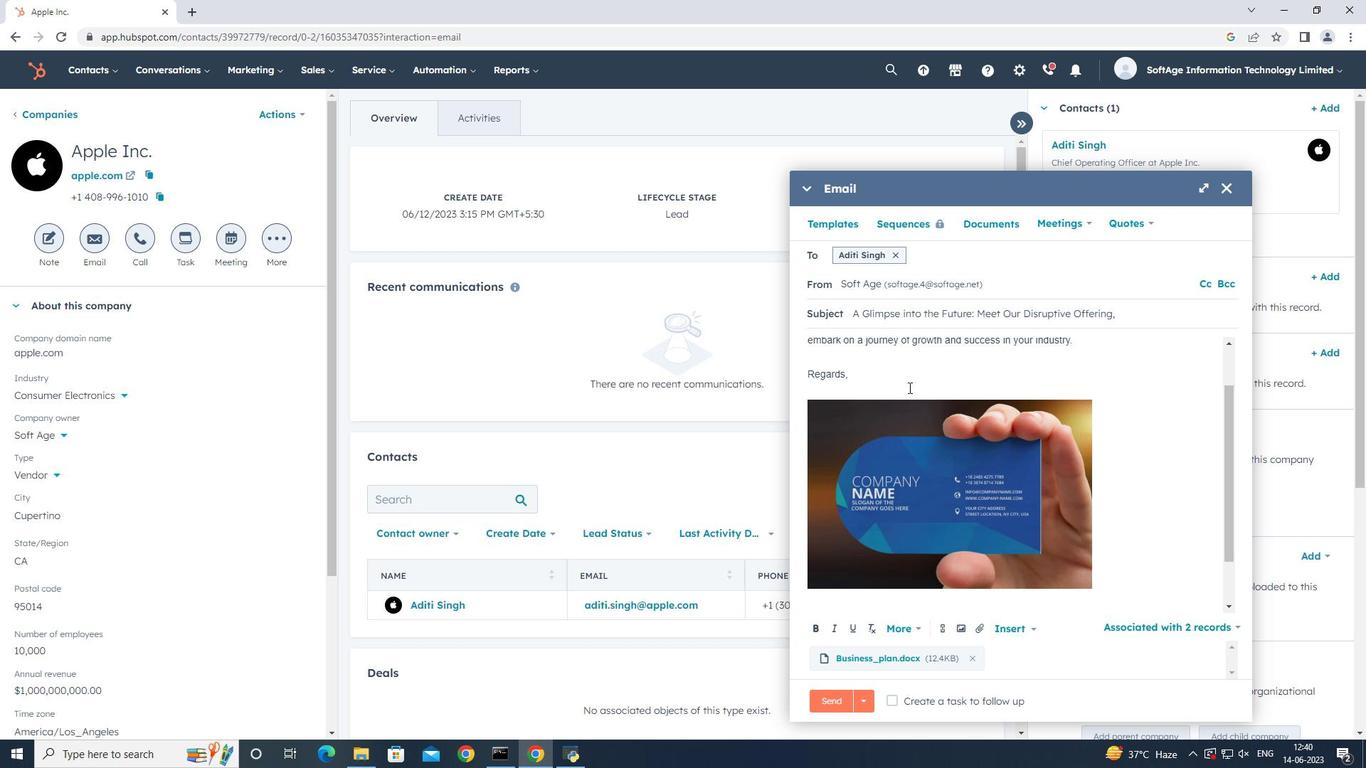 
Action: Mouse moved to (915, 382)
Screenshot: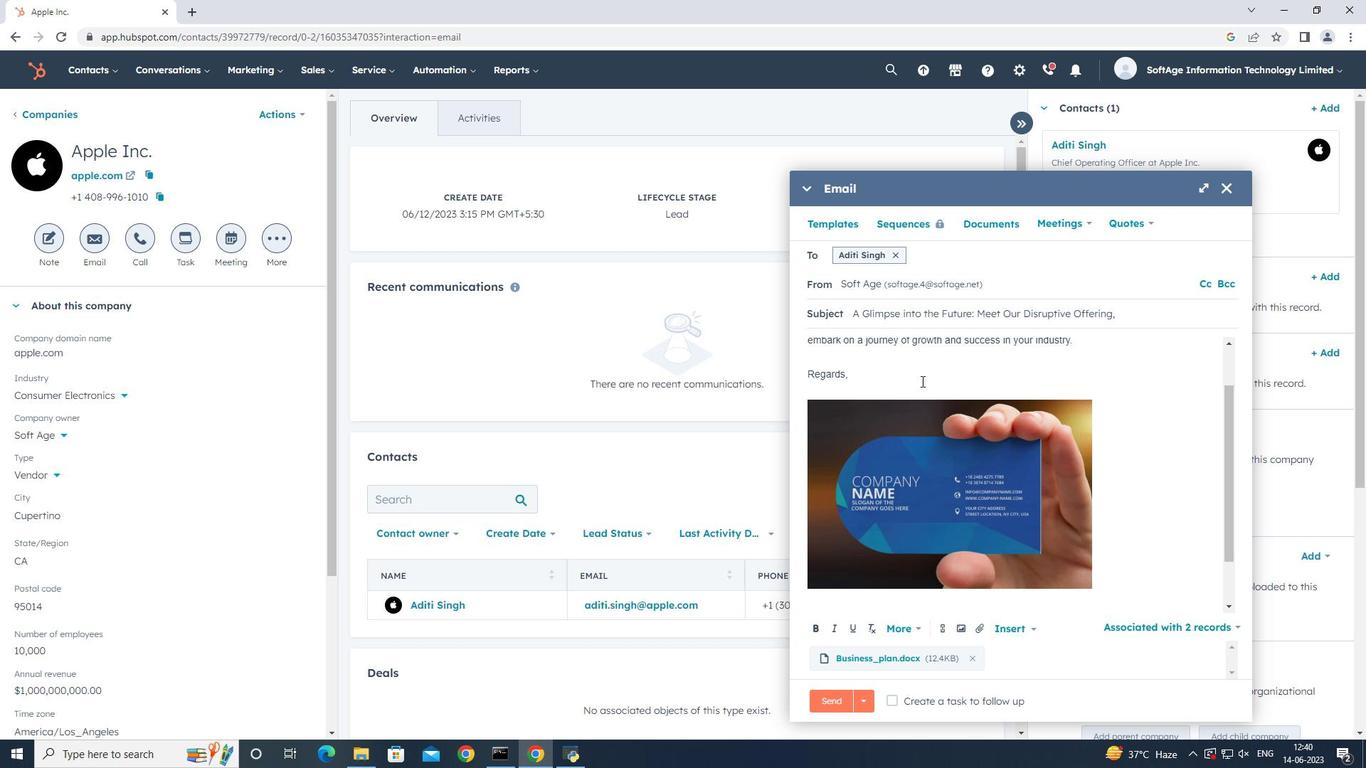 
Action: Key pressed <Key.shift_r>Instagram
Screenshot: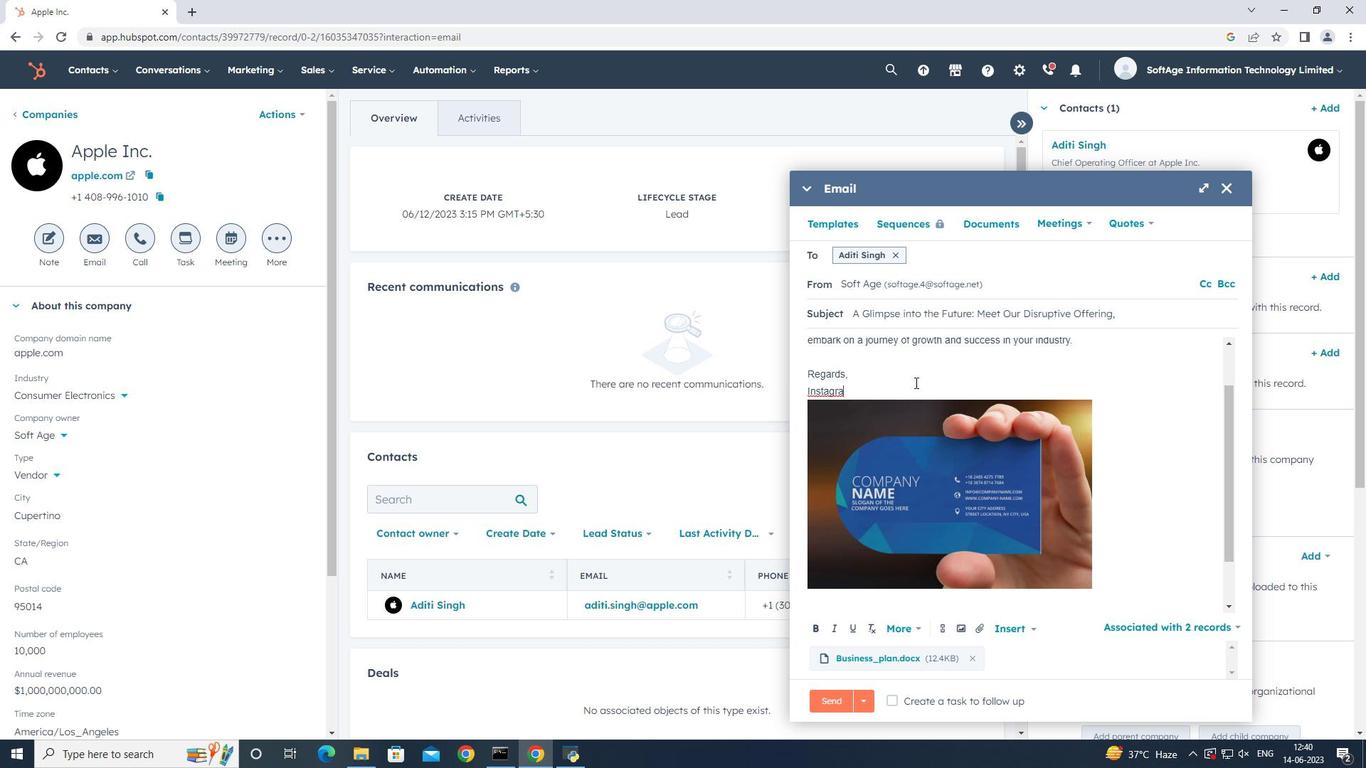 
Action: Mouse moved to (938, 624)
Screenshot: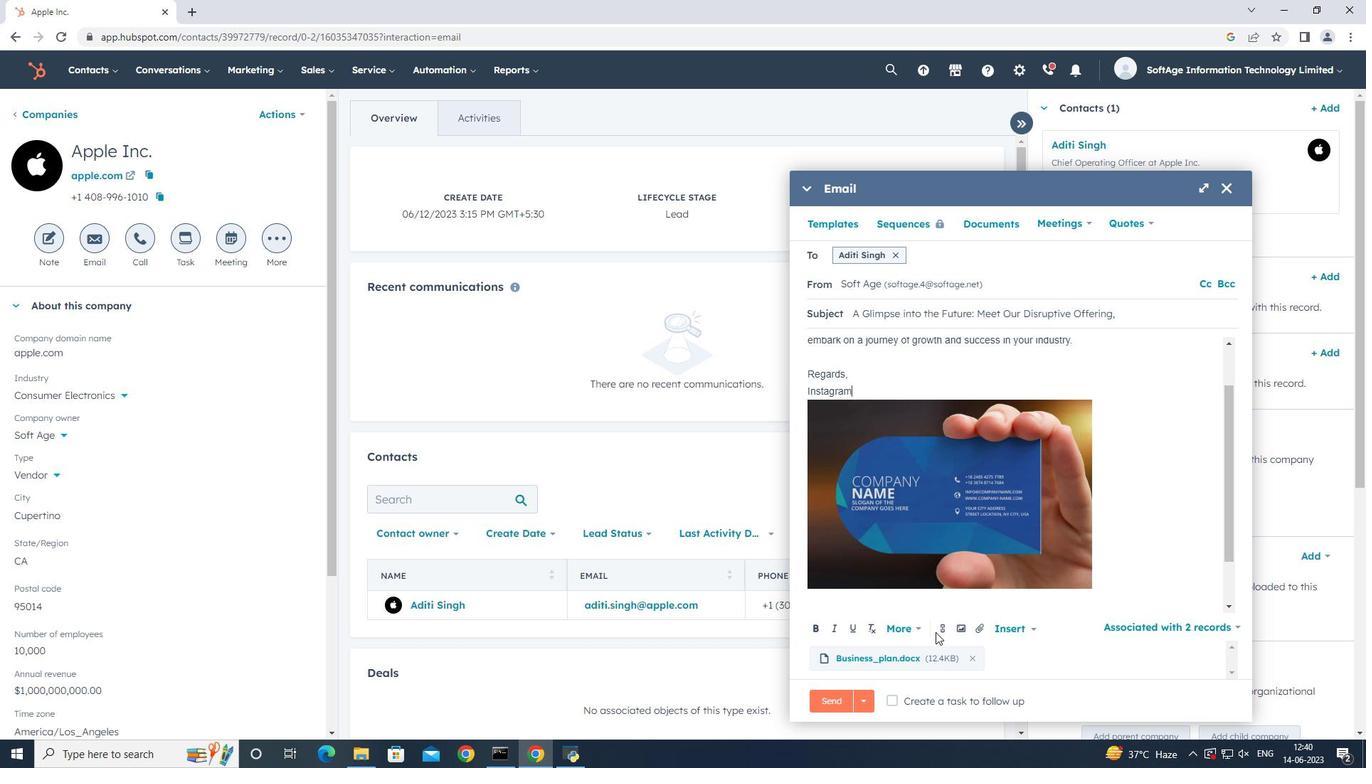 
Action: Mouse pressed left at (938, 624)
Screenshot: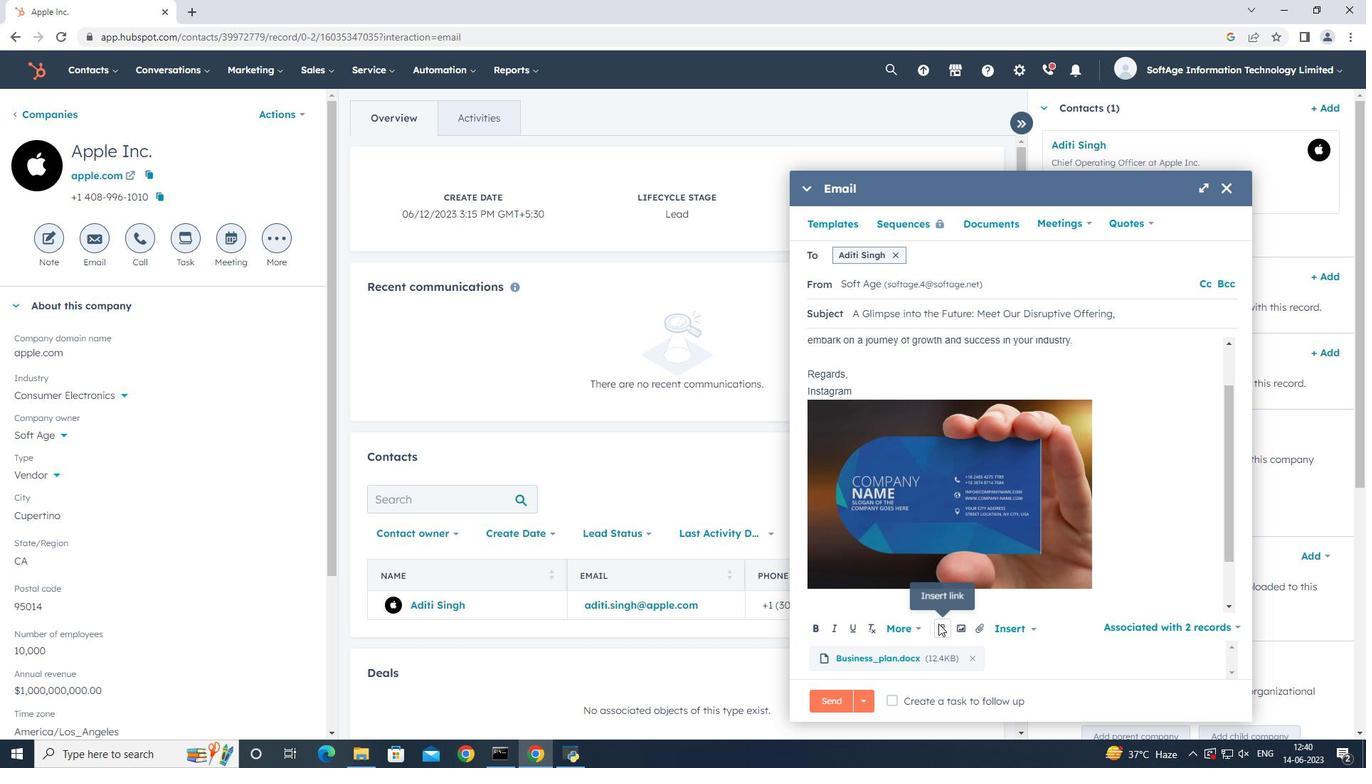 
Action: Mouse moved to (1007, 520)
Screenshot: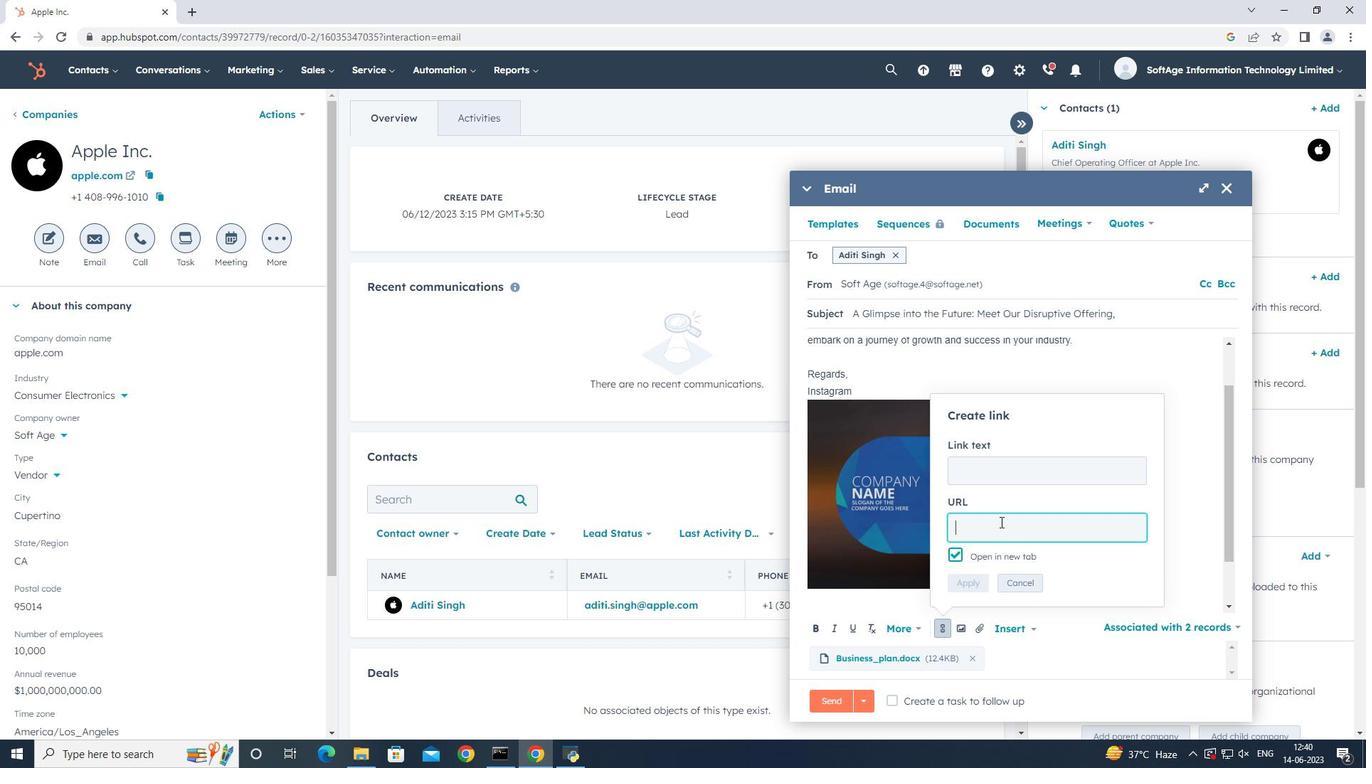 
Action: Key pressed www.instagram.com
Screenshot: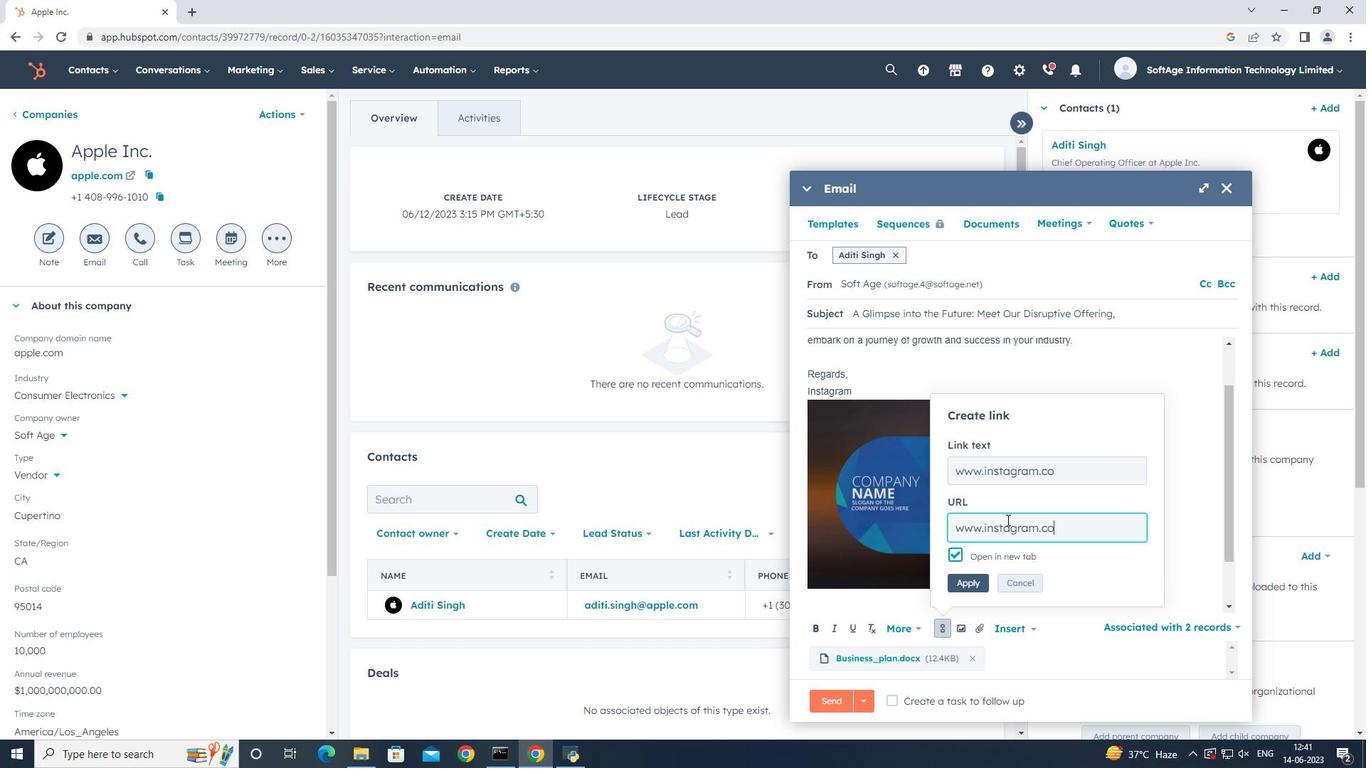 
Action: Mouse moved to (972, 583)
Screenshot: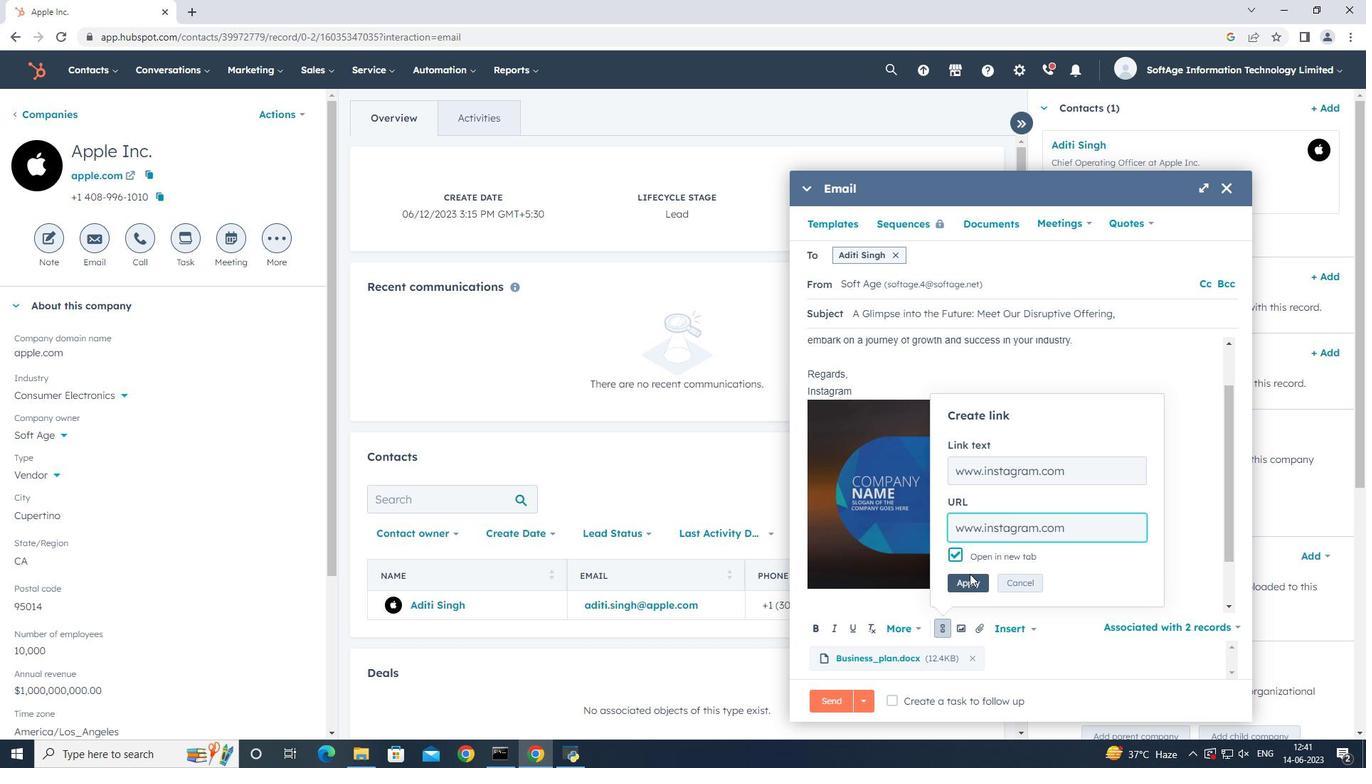 
Action: Mouse pressed left at (972, 583)
Screenshot: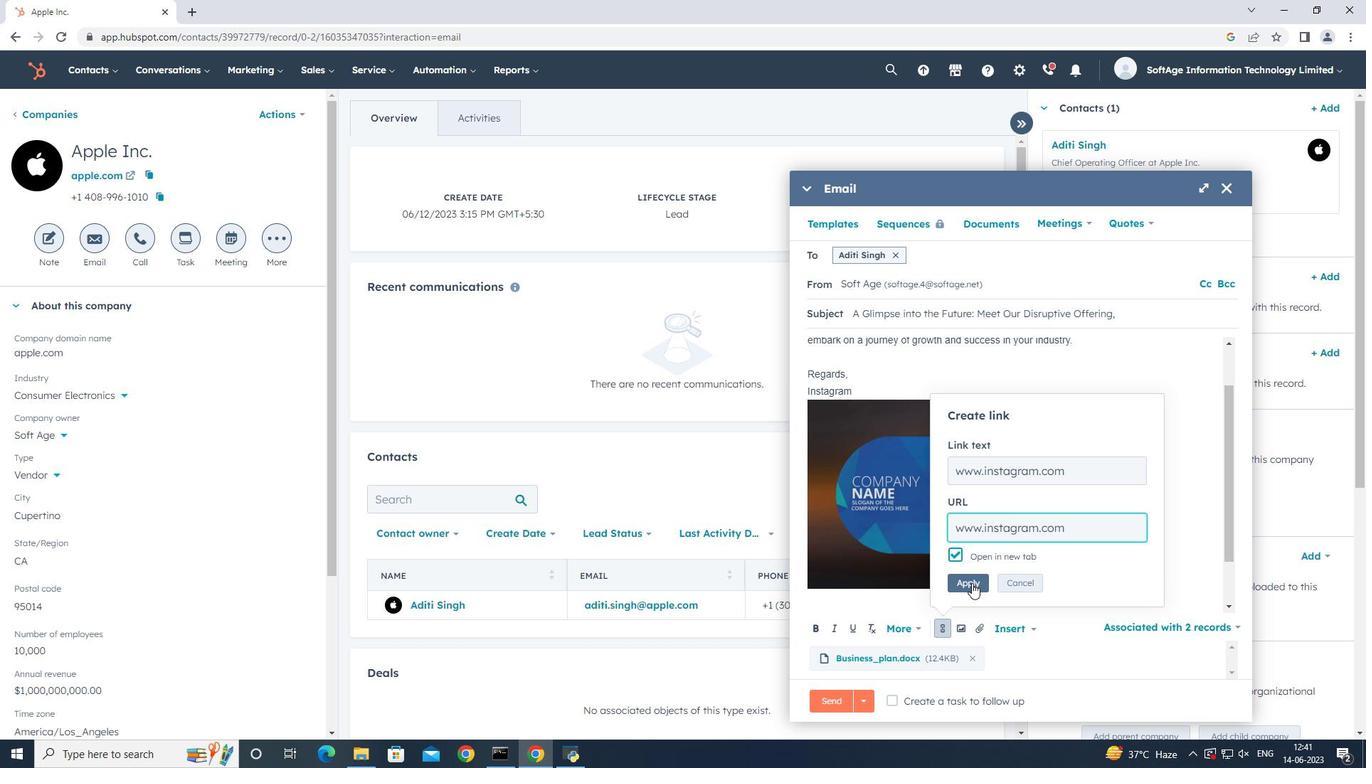 
Action: Mouse moved to (939, 704)
Screenshot: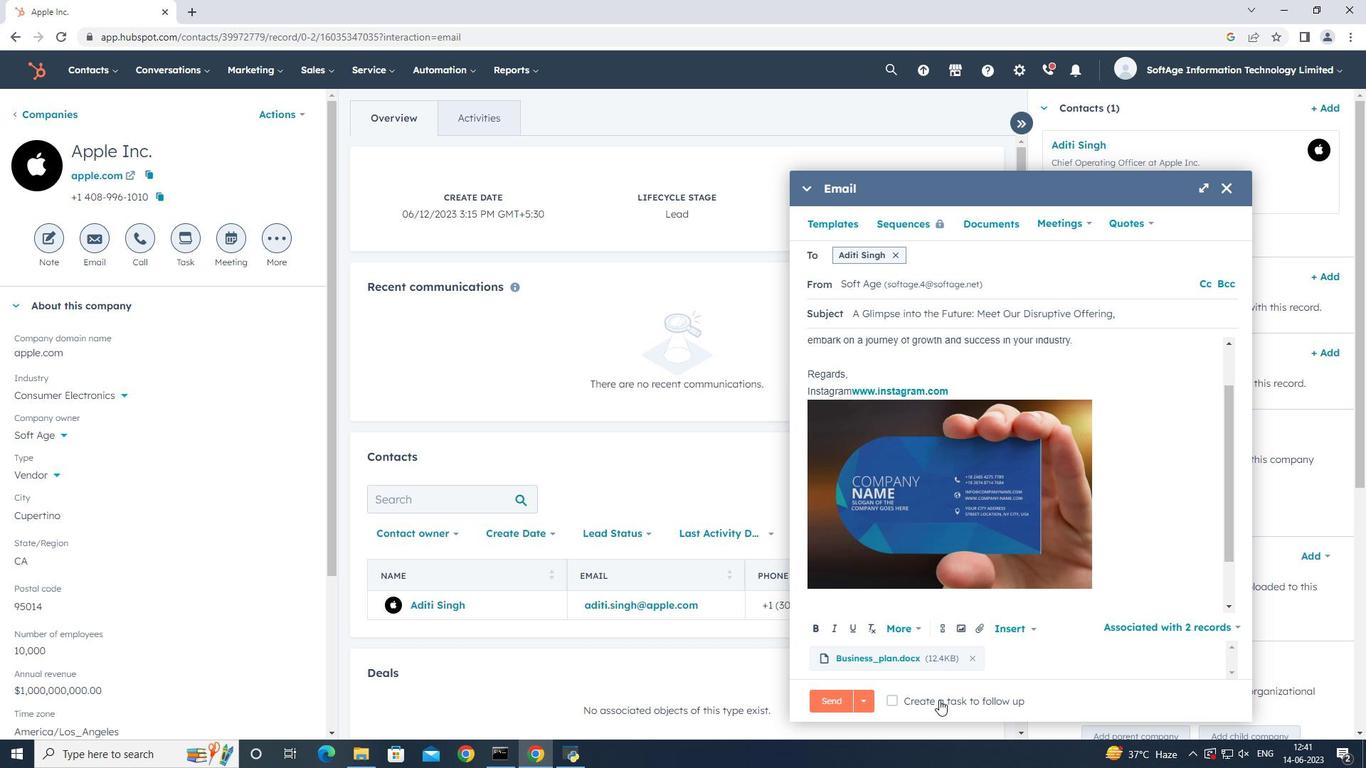 
Action: Mouse pressed left at (939, 704)
Screenshot: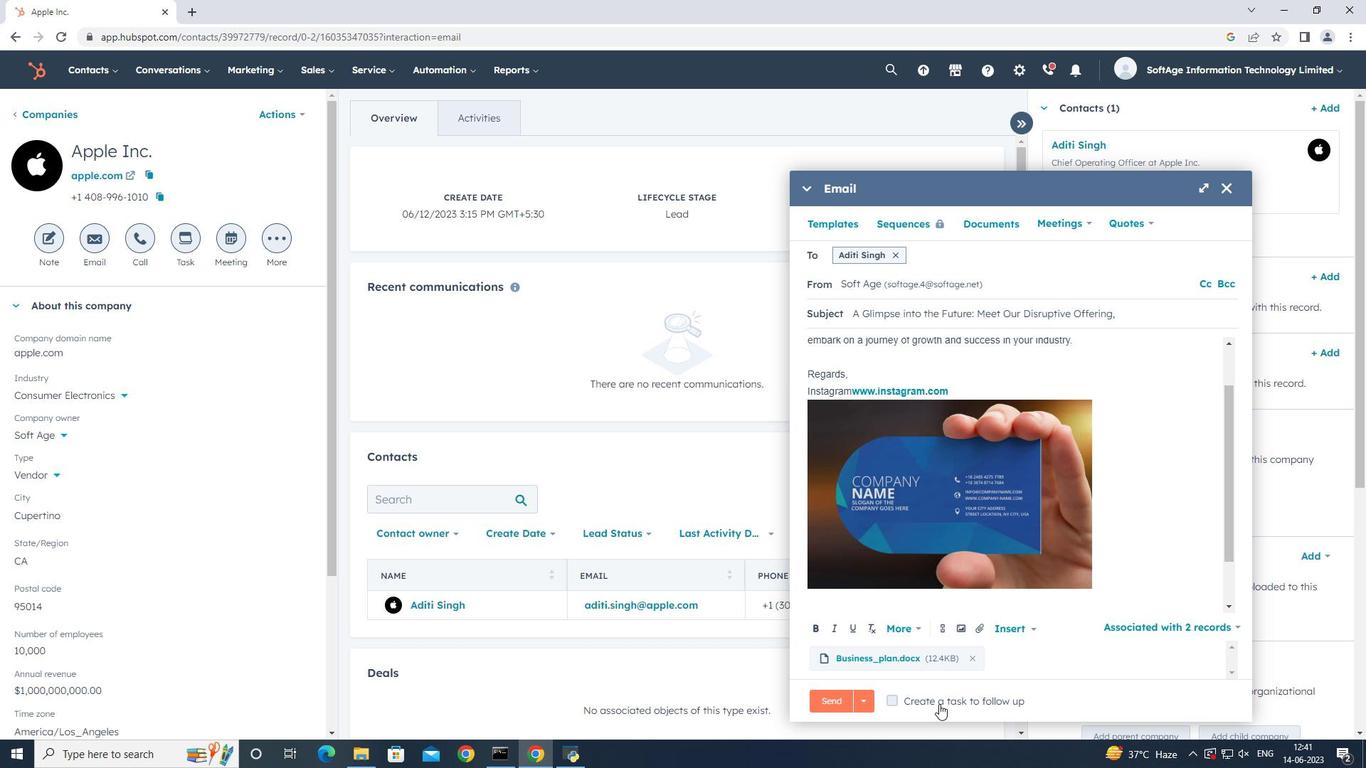 
Action: Mouse moved to (1110, 701)
Screenshot: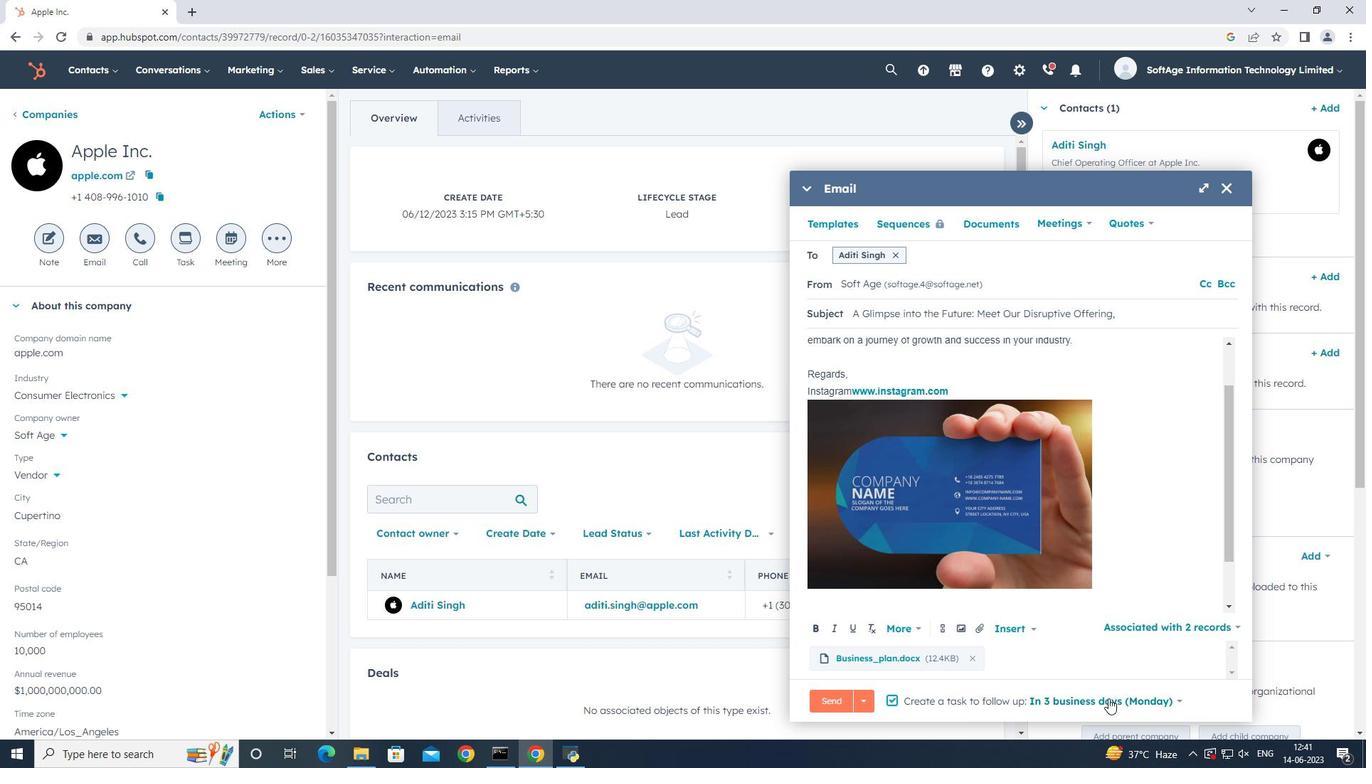 
Action: Mouse pressed left at (1110, 701)
Screenshot: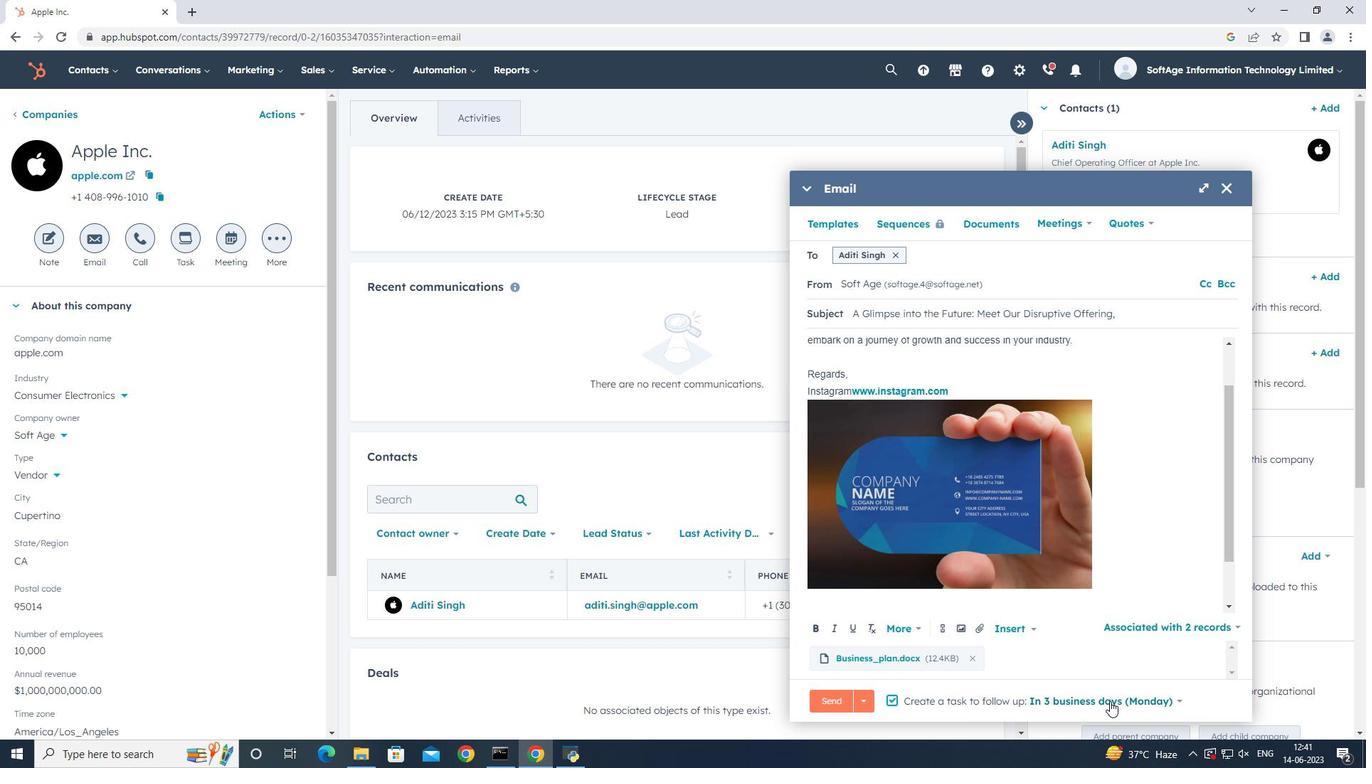 
Action: Mouse moved to (1106, 599)
Screenshot: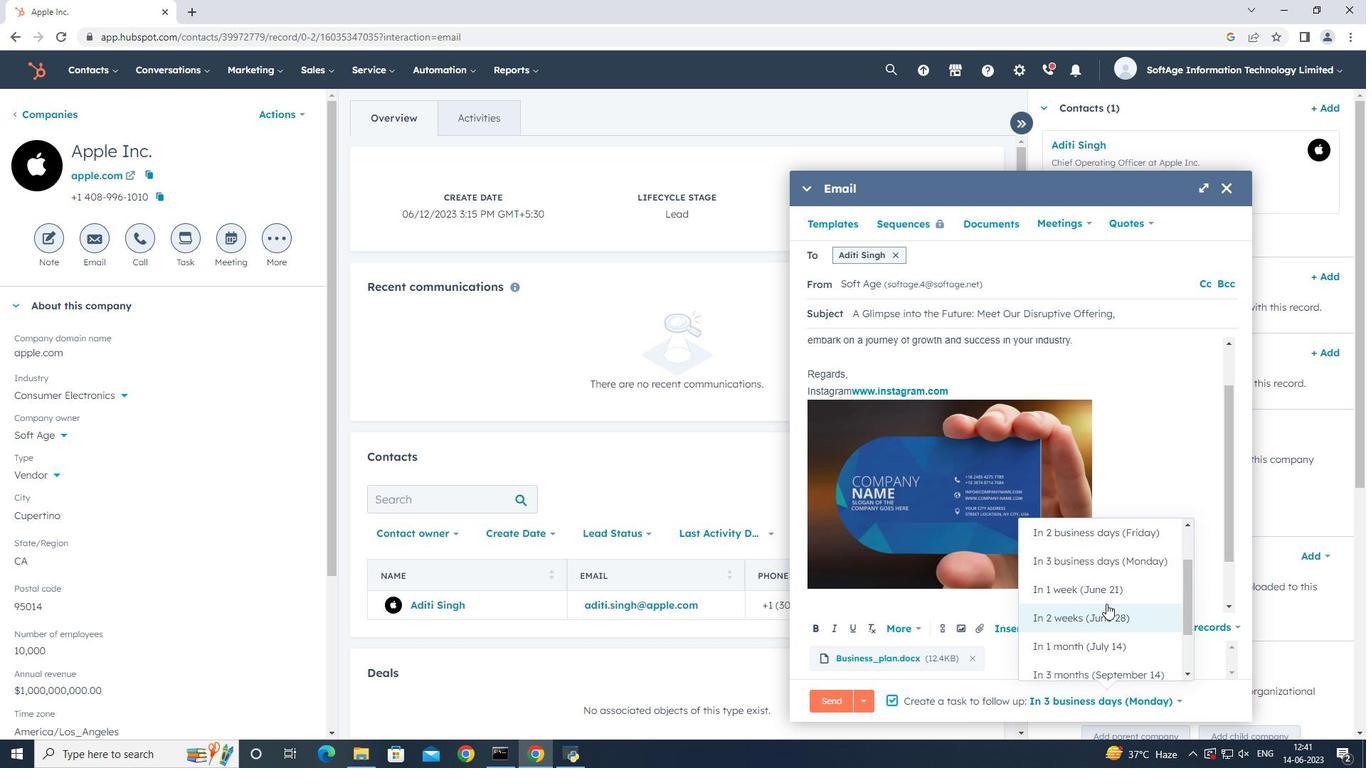 
Action: Mouse pressed left at (1106, 599)
Screenshot: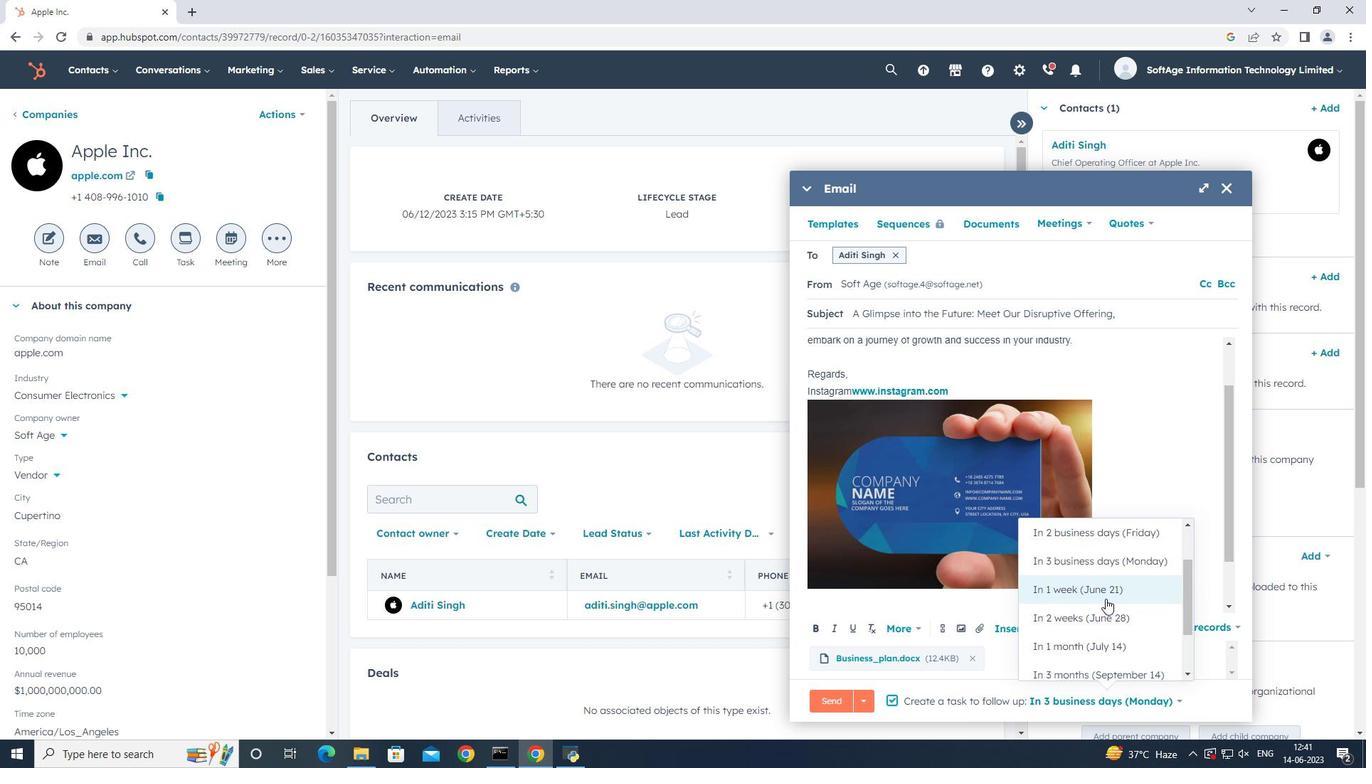 
Action: Mouse moved to (832, 706)
Screenshot: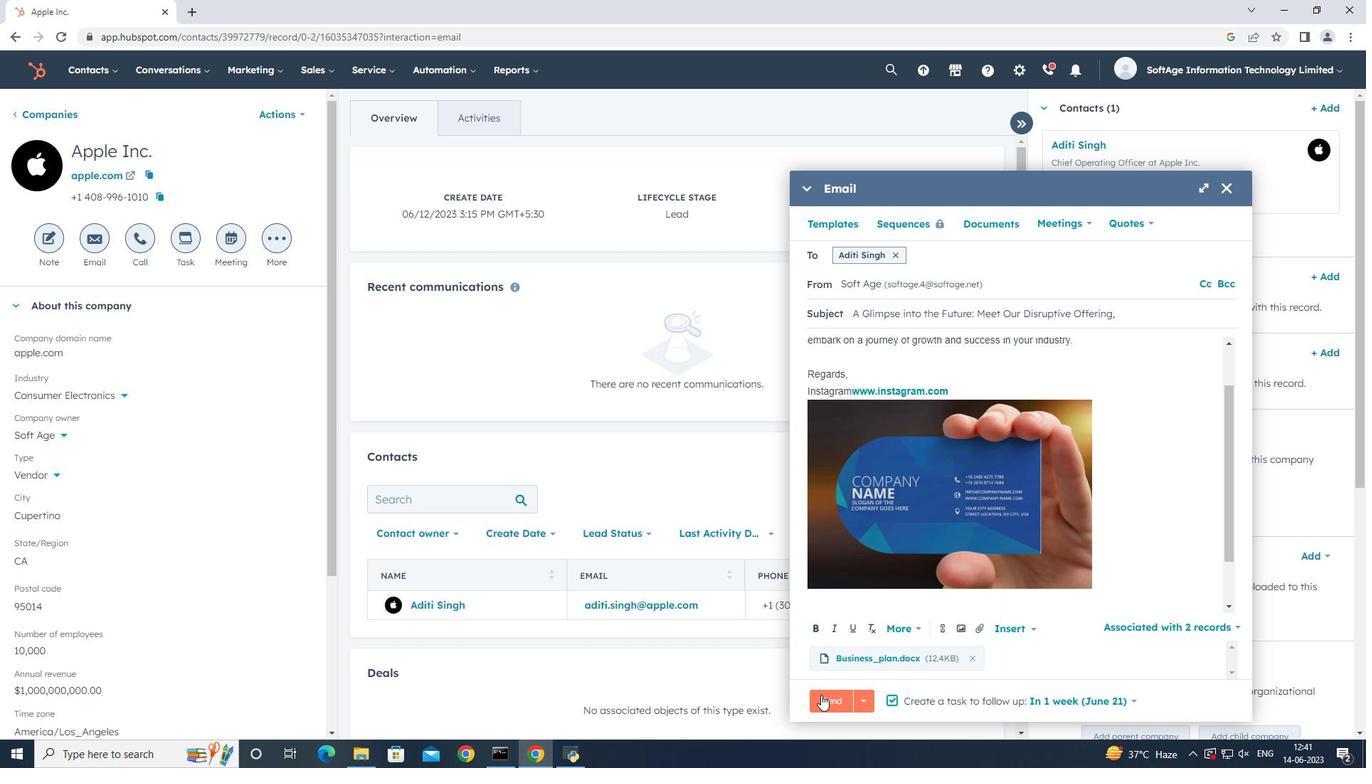 
Action: Mouse pressed left at (832, 706)
Screenshot: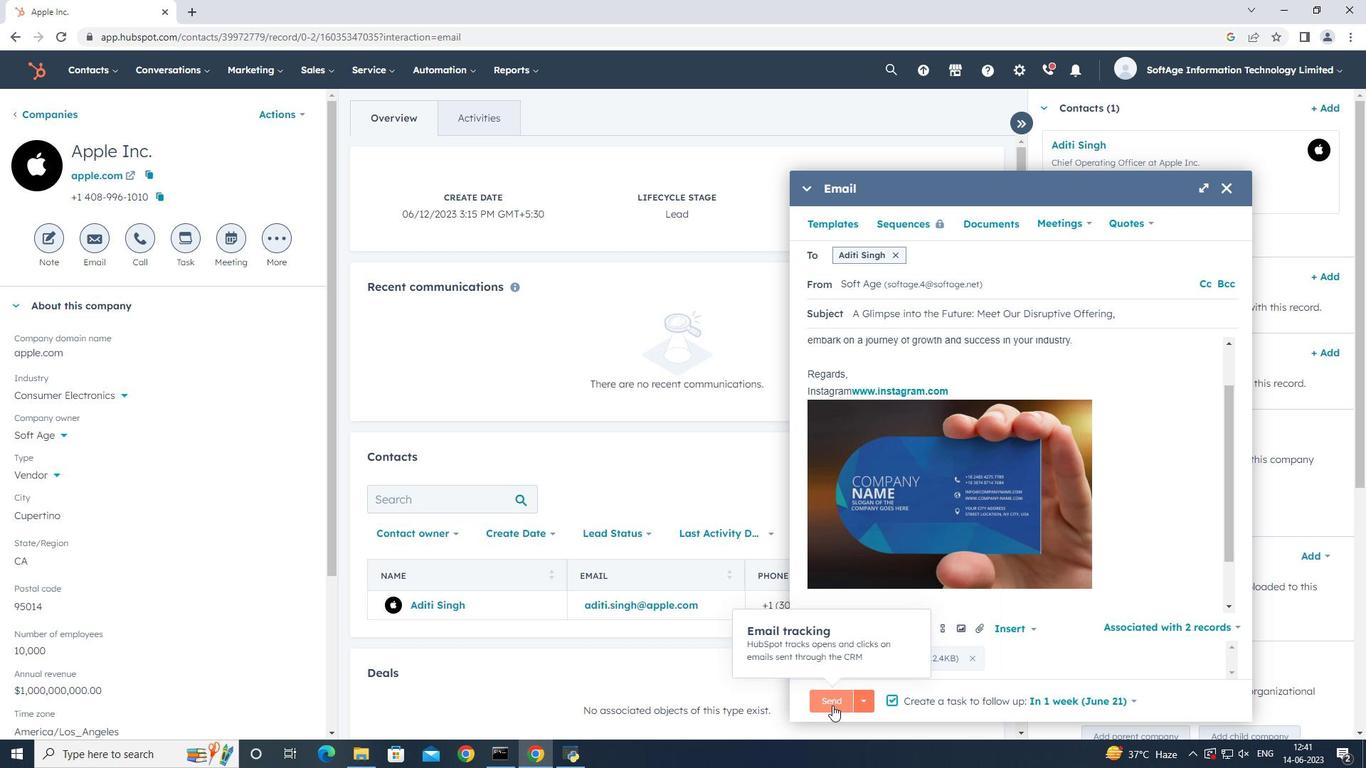 
Action: Mouse moved to (772, 345)
Screenshot: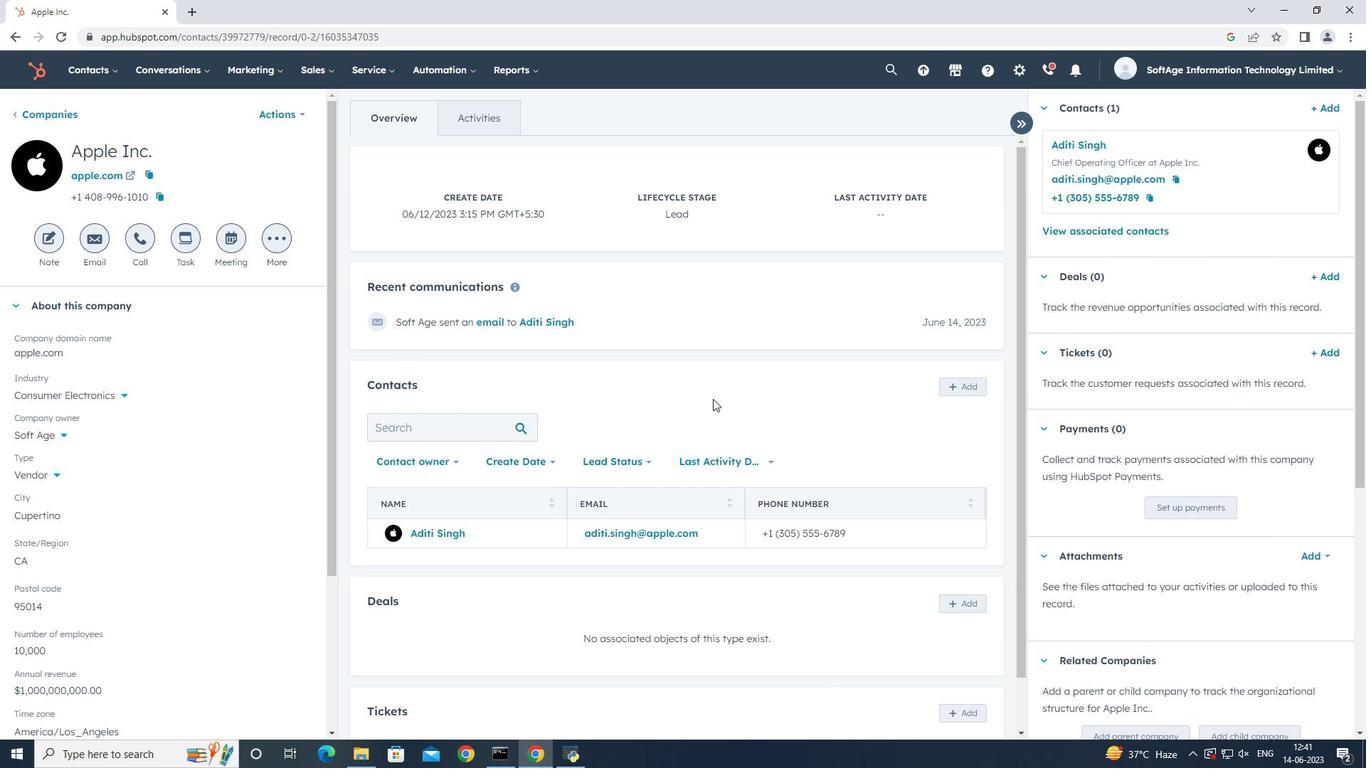 
